 Task: Find connections with filter location Altdorf with filter topic #HRwith filter profile language French with filter current company ITI And Diploma Jobs with filter school Bundelkhand University with filter industry Public Policy Offices with filter service category Training with filter keywords title Guidance Counselor
Action: Mouse moved to (514, 72)
Screenshot: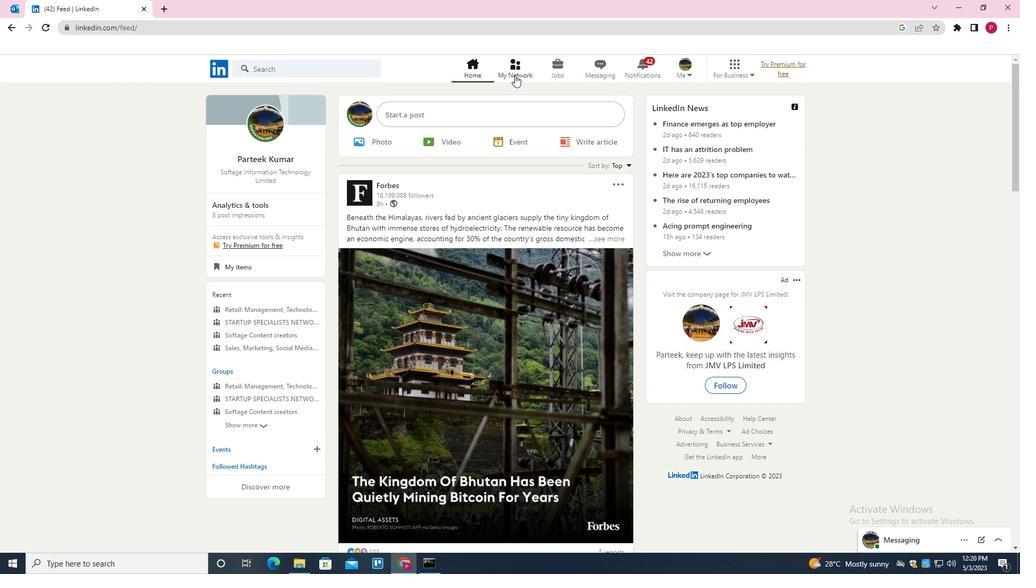 
Action: Mouse pressed left at (514, 72)
Screenshot: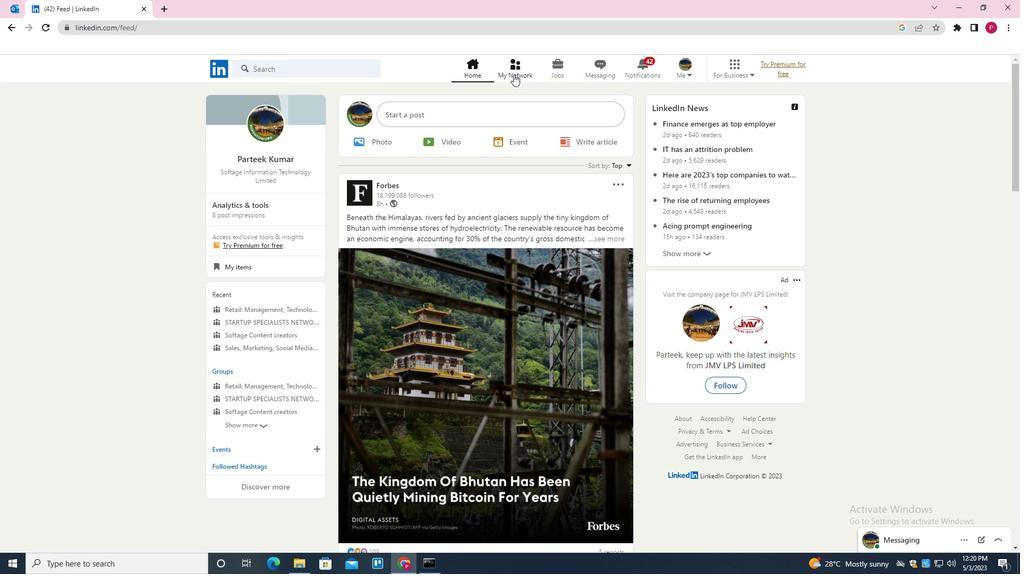 
Action: Mouse moved to (332, 128)
Screenshot: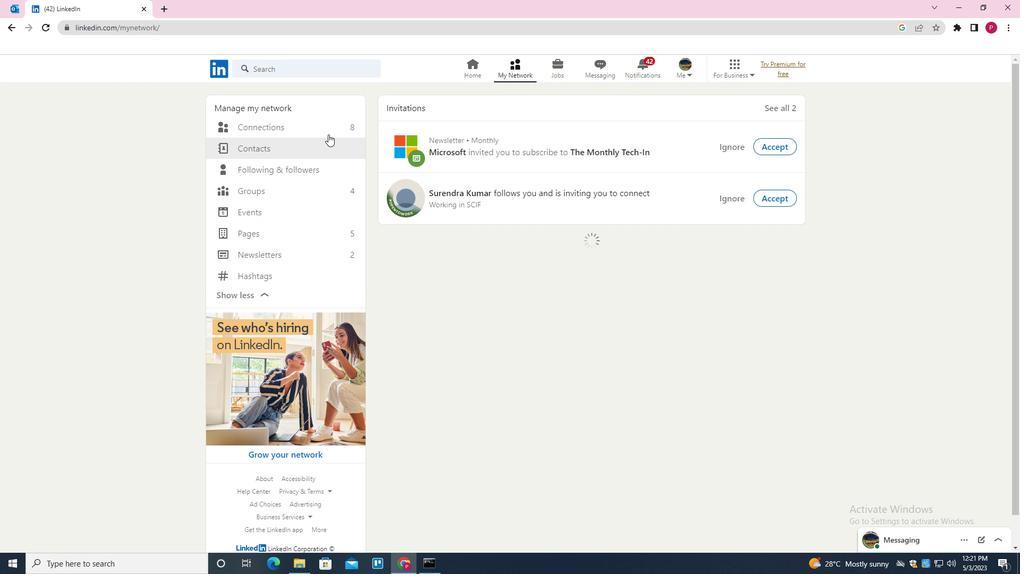 
Action: Mouse pressed left at (332, 128)
Screenshot: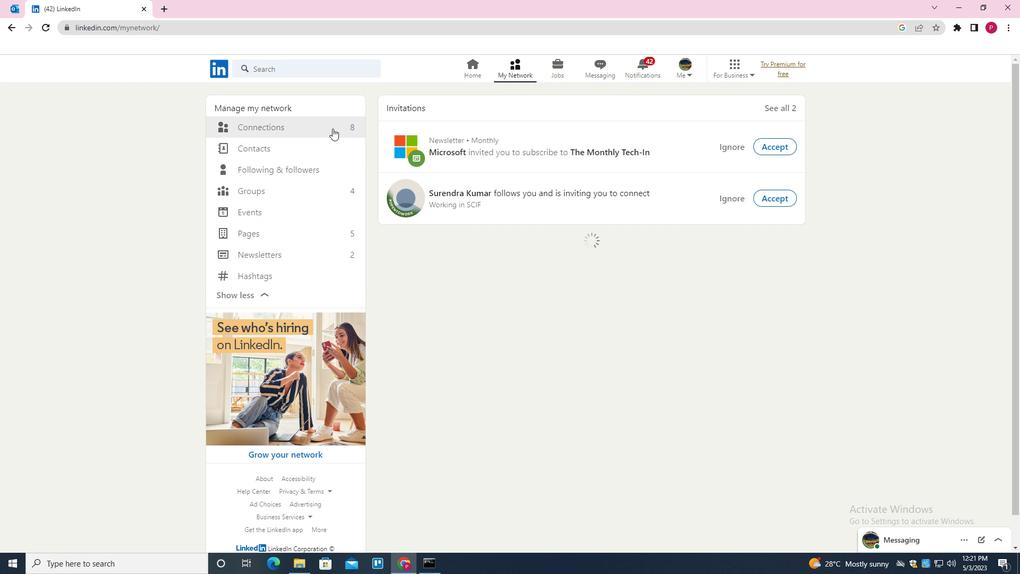 
Action: Mouse moved to (585, 127)
Screenshot: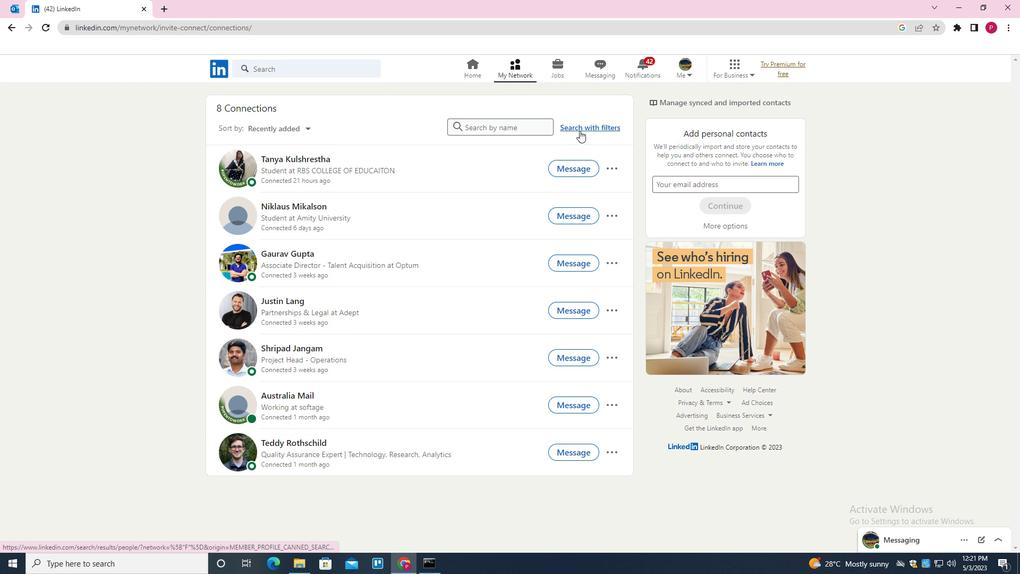 
Action: Mouse pressed left at (585, 127)
Screenshot: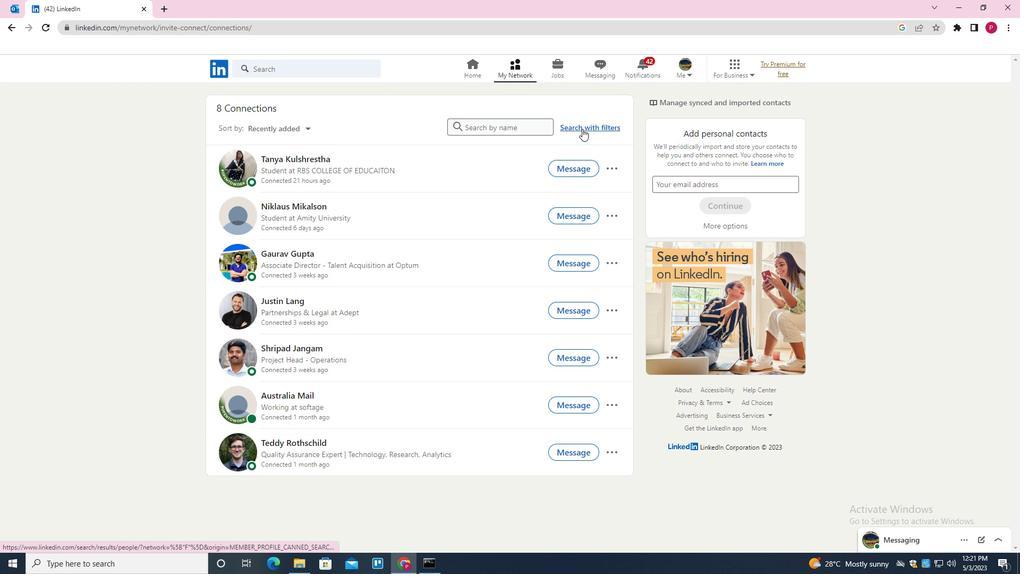 
Action: Mouse moved to (546, 97)
Screenshot: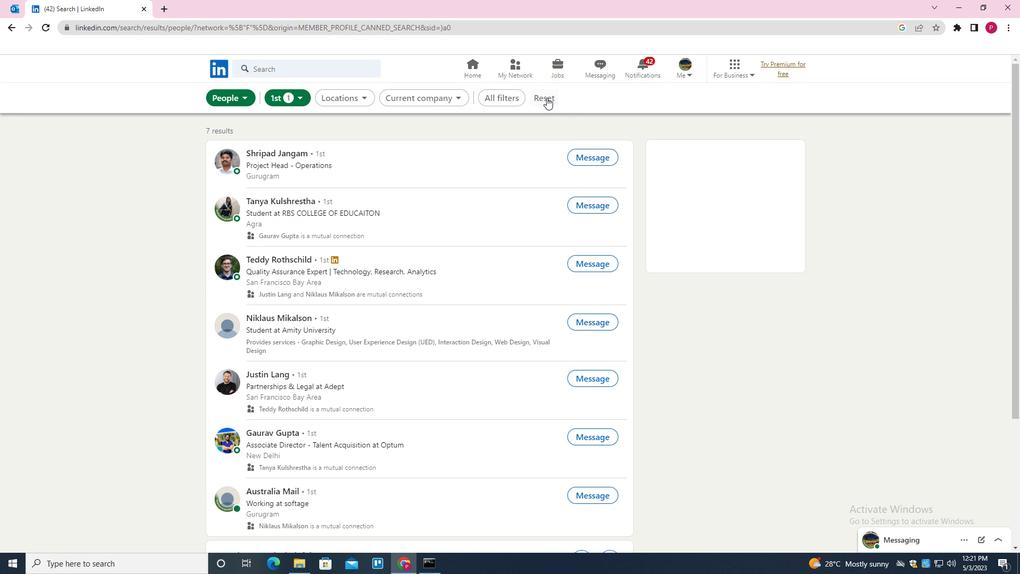 
Action: Mouse pressed left at (546, 97)
Screenshot: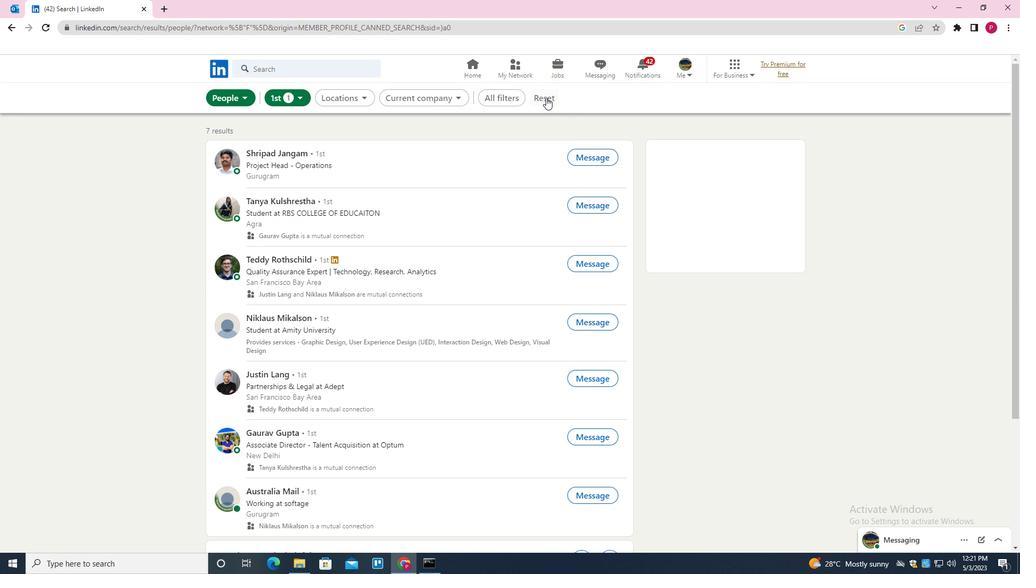 
Action: Mouse moved to (546, 98)
Screenshot: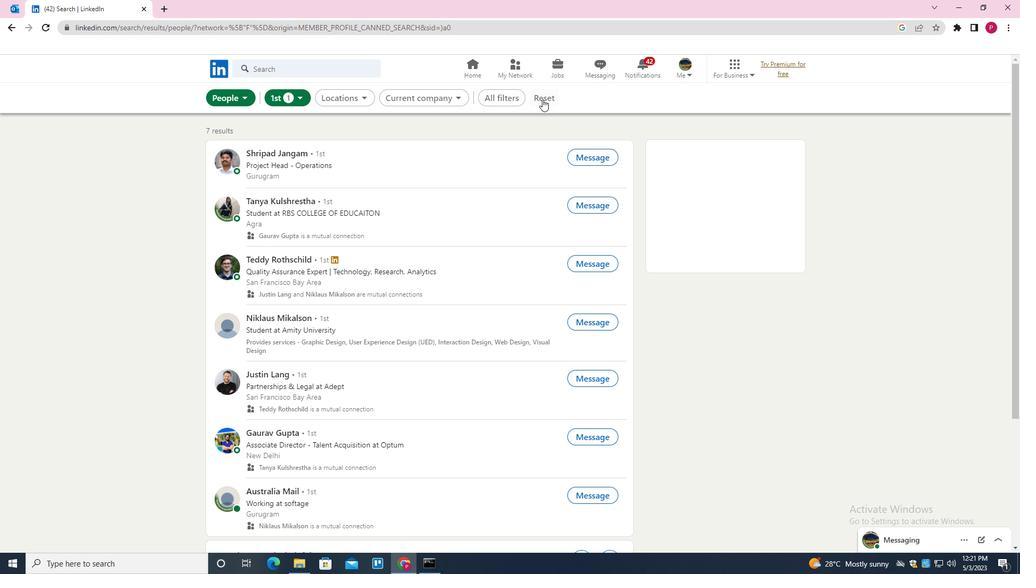 
Action: Mouse pressed left at (546, 98)
Screenshot: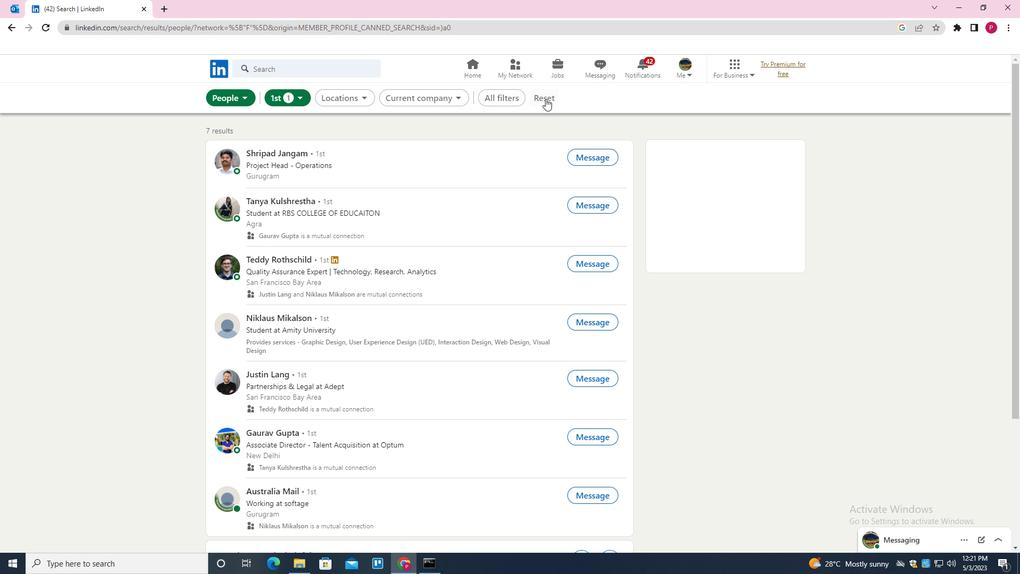 
Action: Mouse moved to (530, 97)
Screenshot: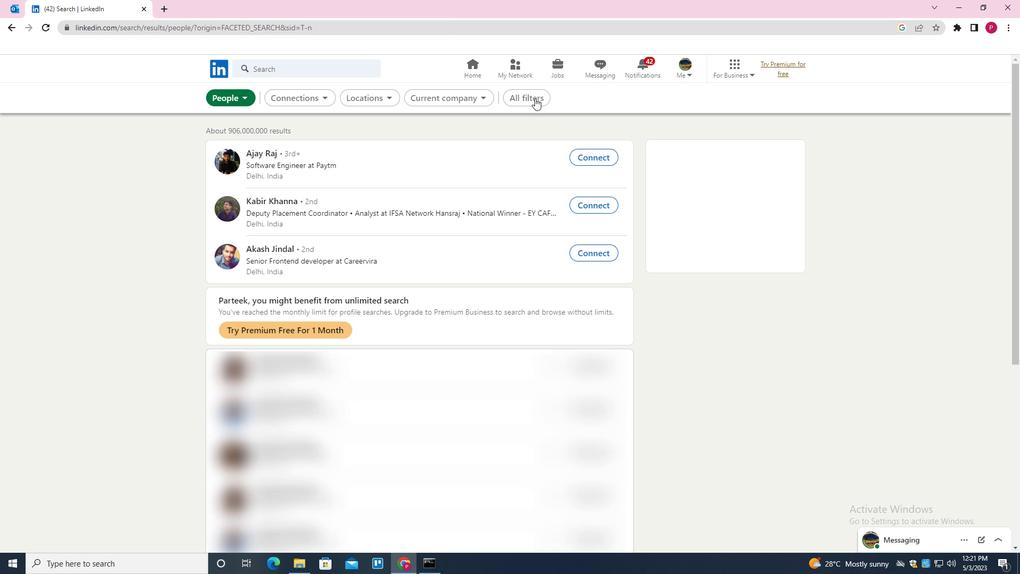 
Action: Mouse pressed left at (530, 97)
Screenshot: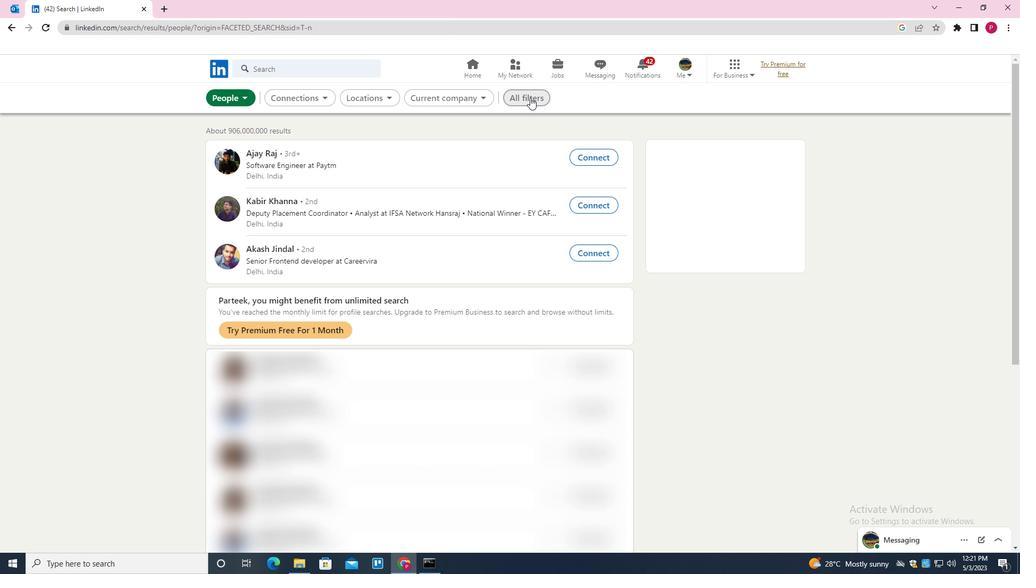 
Action: Mouse moved to (850, 252)
Screenshot: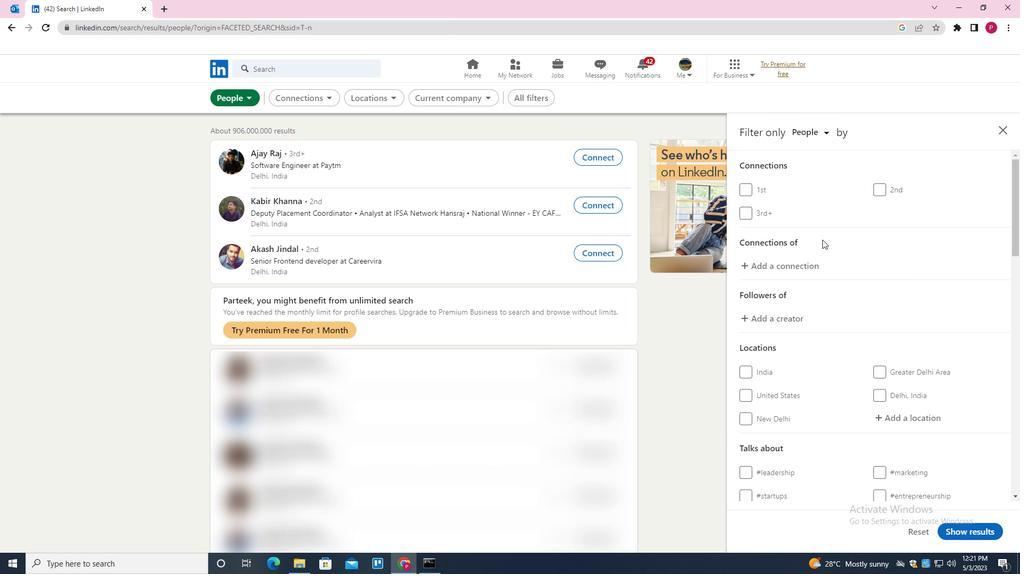 
Action: Mouse scrolled (850, 251) with delta (0, 0)
Screenshot: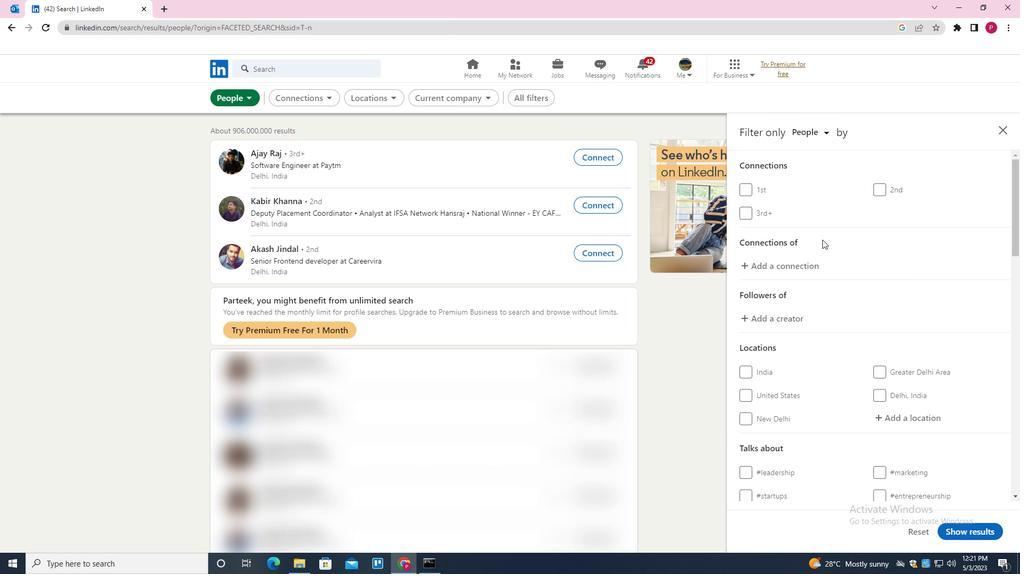 
Action: Mouse moved to (853, 254)
Screenshot: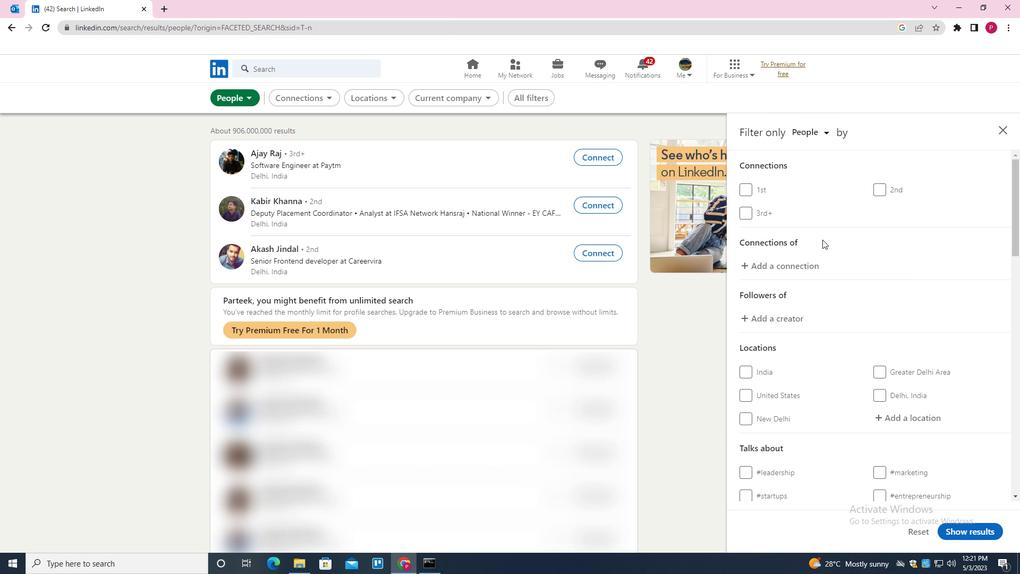 
Action: Mouse scrolled (853, 254) with delta (0, 0)
Screenshot: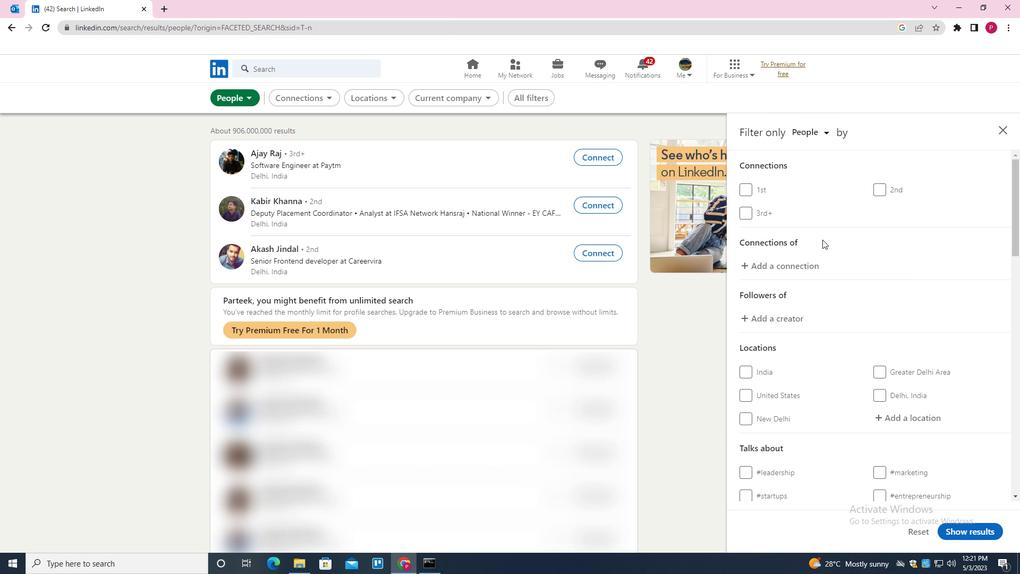 
Action: Mouse moved to (856, 256)
Screenshot: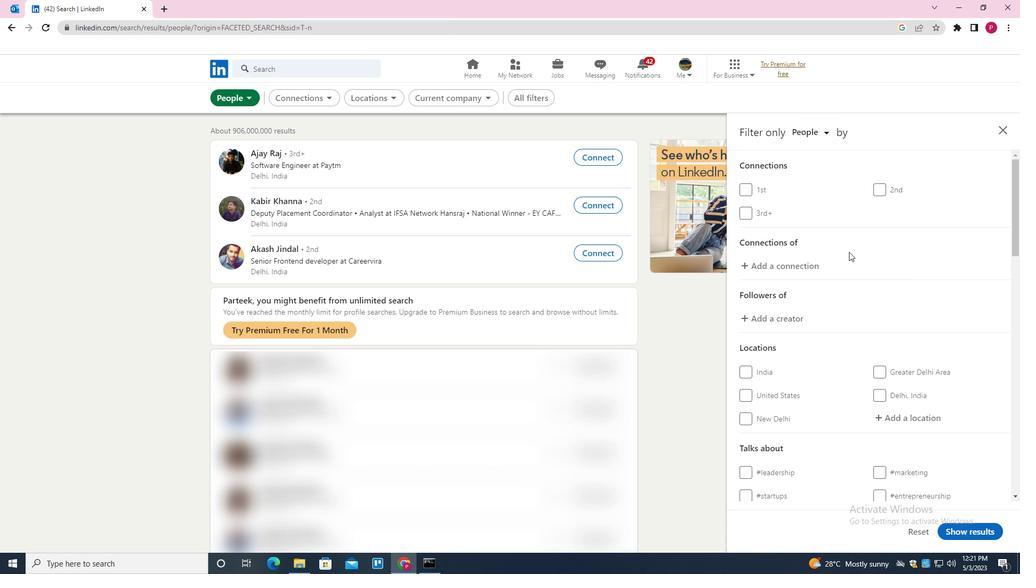 
Action: Mouse scrolled (856, 255) with delta (0, 0)
Screenshot: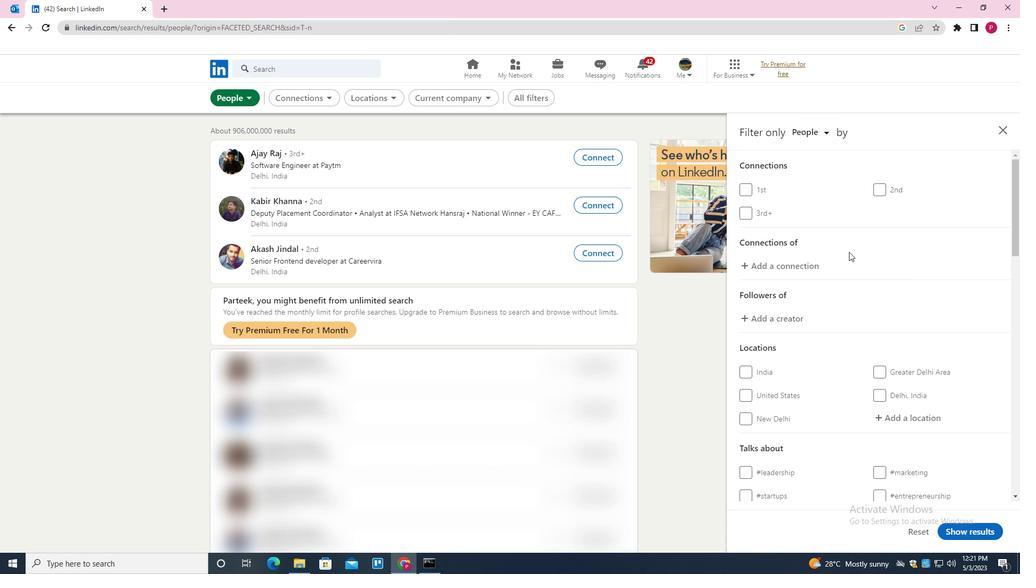 
Action: Mouse moved to (909, 252)
Screenshot: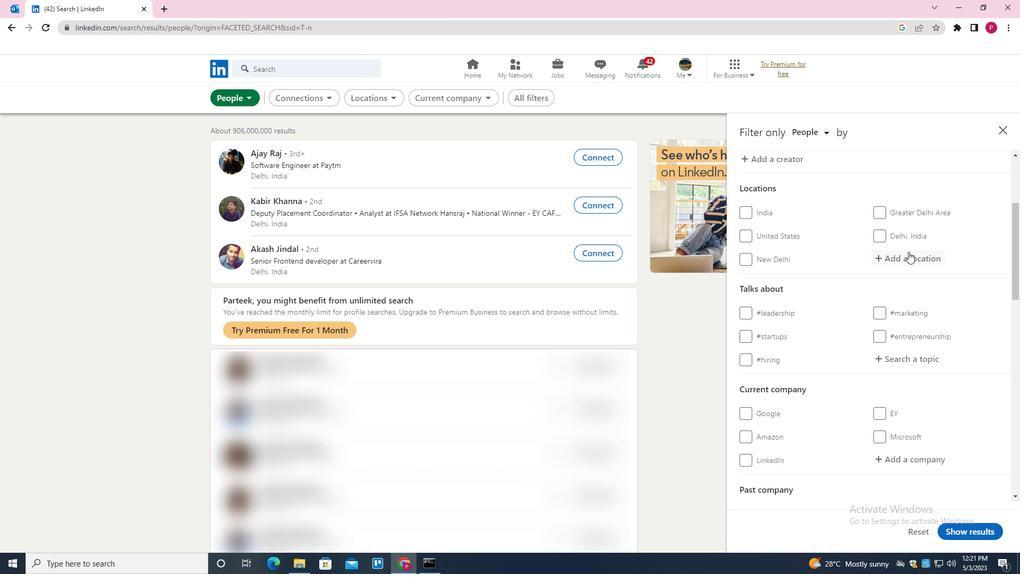 
Action: Mouse pressed left at (909, 252)
Screenshot: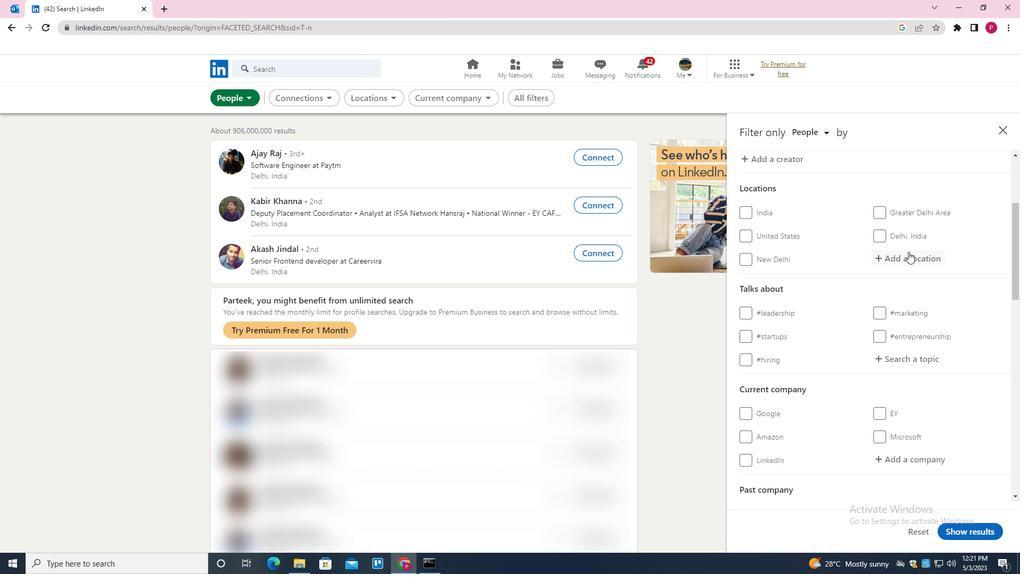 
Action: Key pressed <Key.shift>ALTDORF<Key.down><Key.enter>
Screenshot: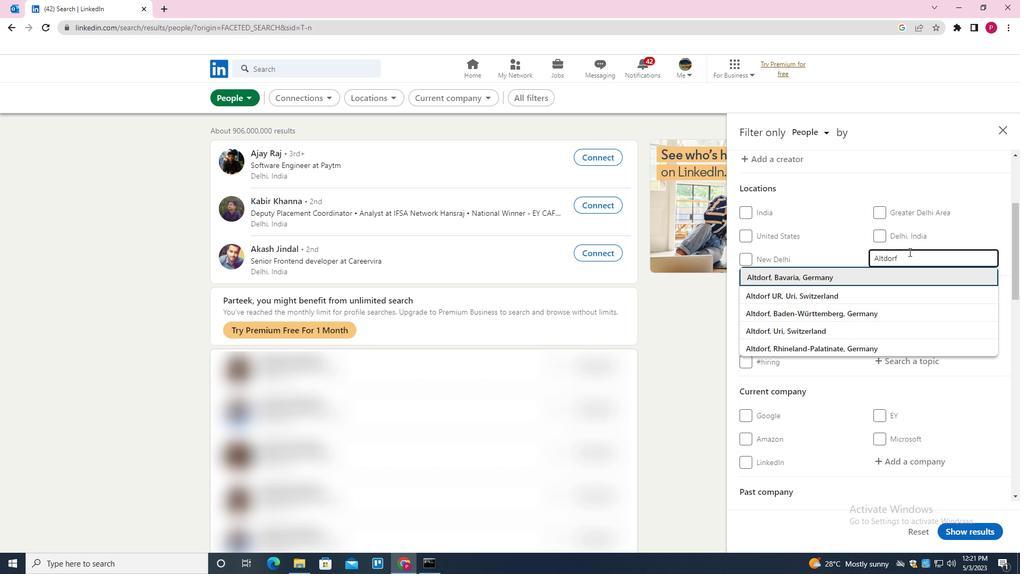 
Action: Mouse moved to (869, 272)
Screenshot: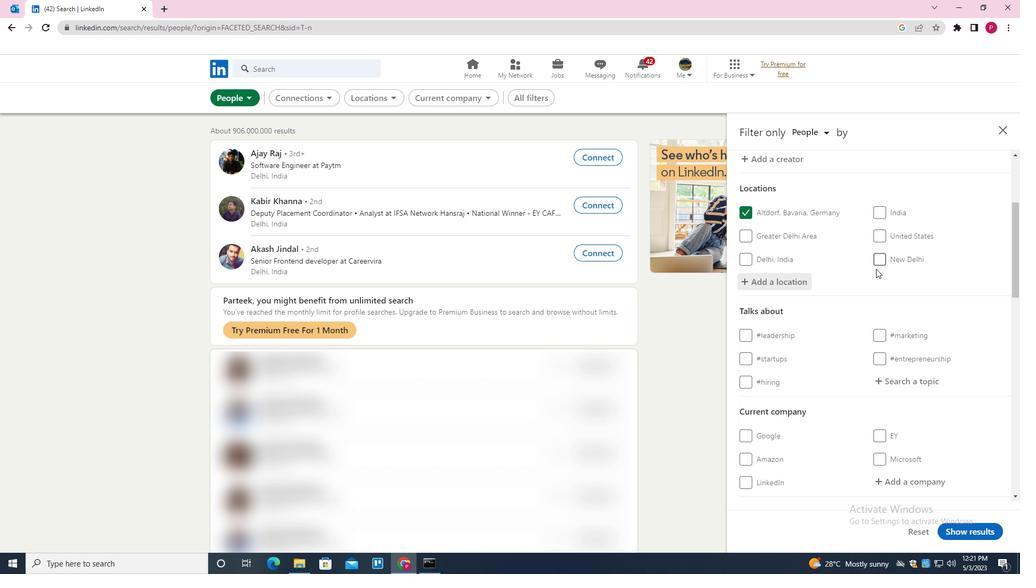 
Action: Mouse scrolled (869, 271) with delta (0, 0)
Screenshot: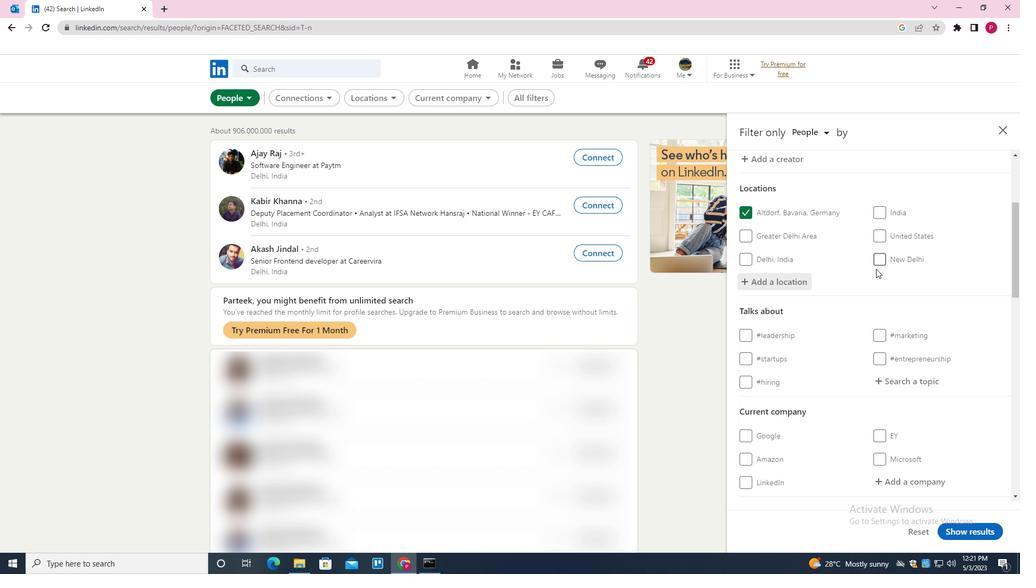 
Action: Mouse moved to (868, 272)
Screenshot: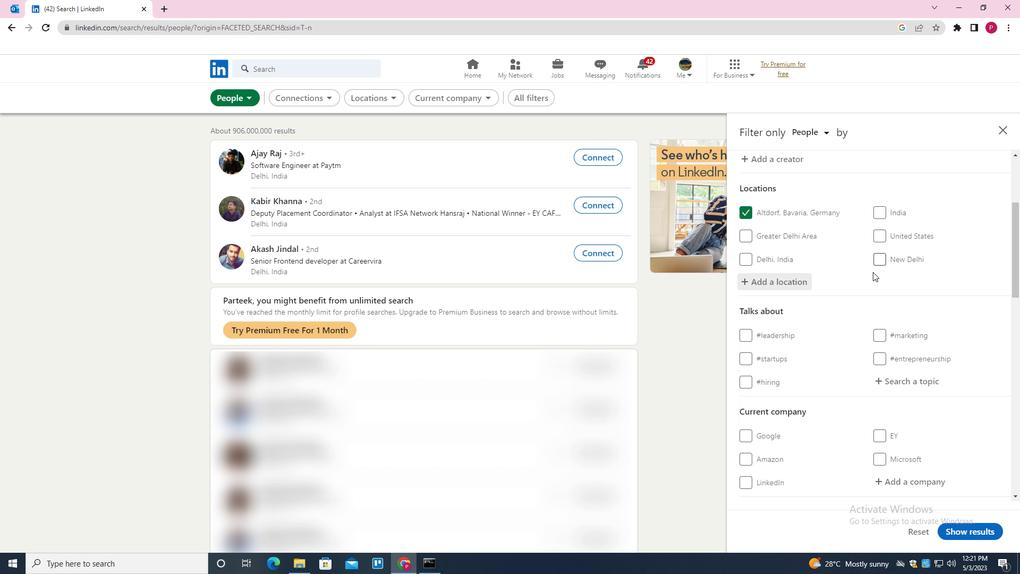 
Action: Mouse scrolled (868, 271) with delta (0, 0)
Screenshot: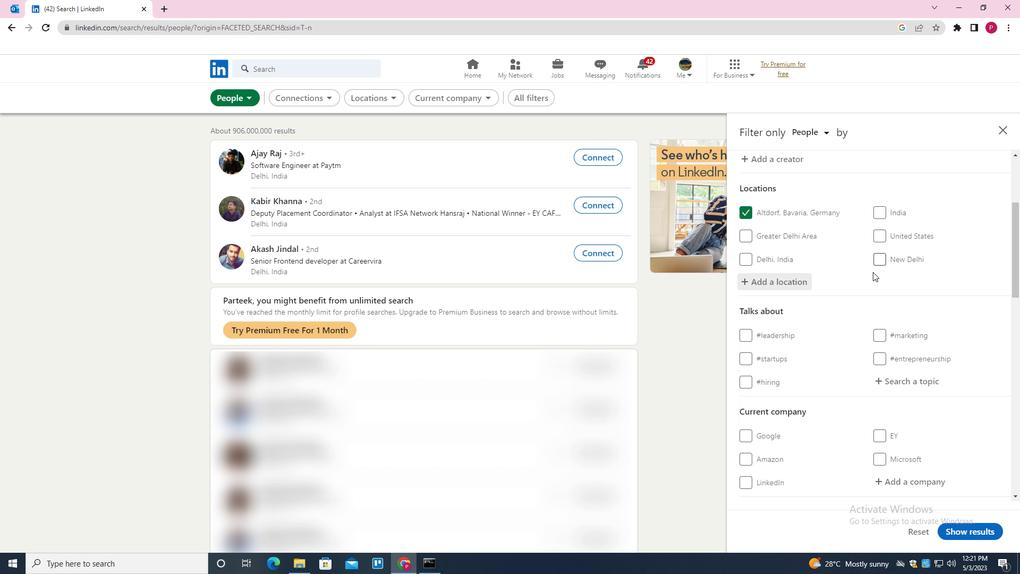 
Action: Mouse moved to (868, 272)
Screenshot: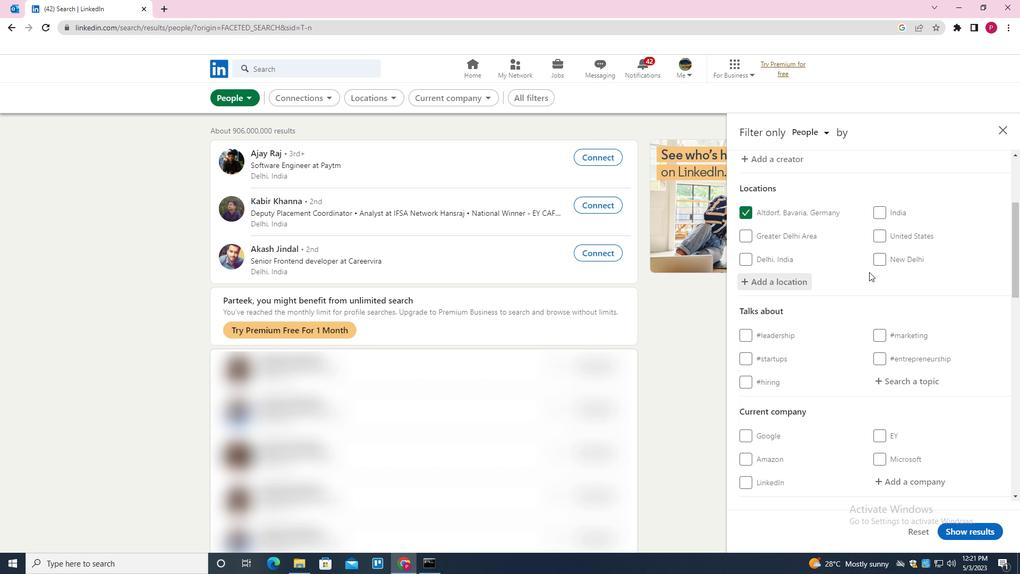
Action: Mouse scrolled (868, 272) with delta (0, 0)
Screenshot: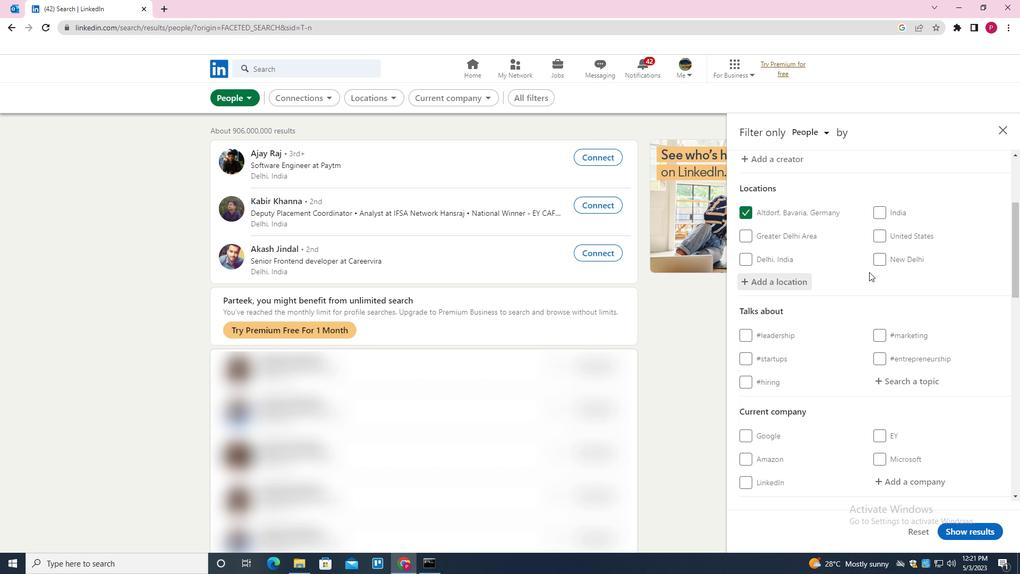 
Action: Mouse moved to (905, 221)
Screenshot: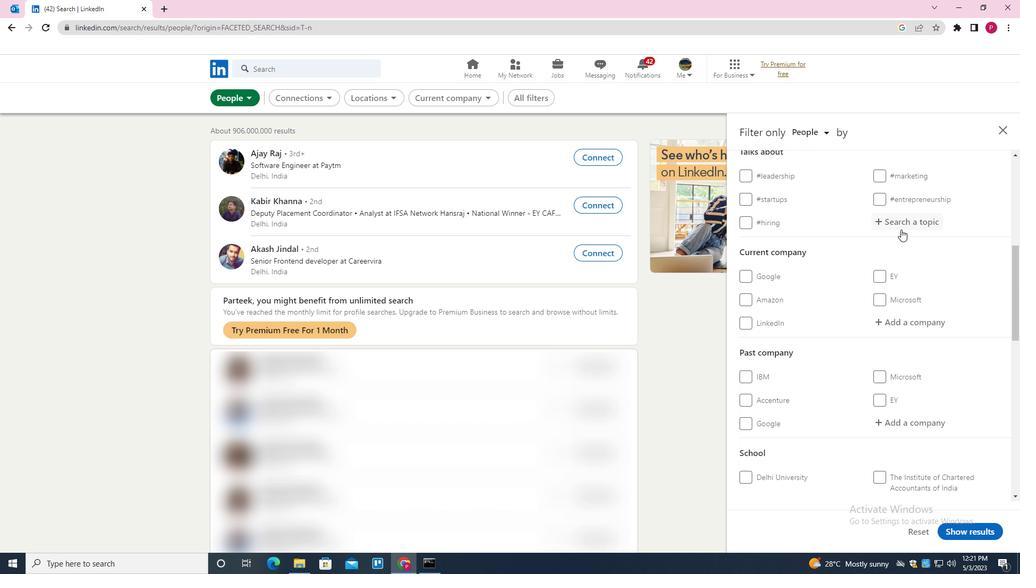 
Action: Mouse pressed left at (905, 221)
Screenshot: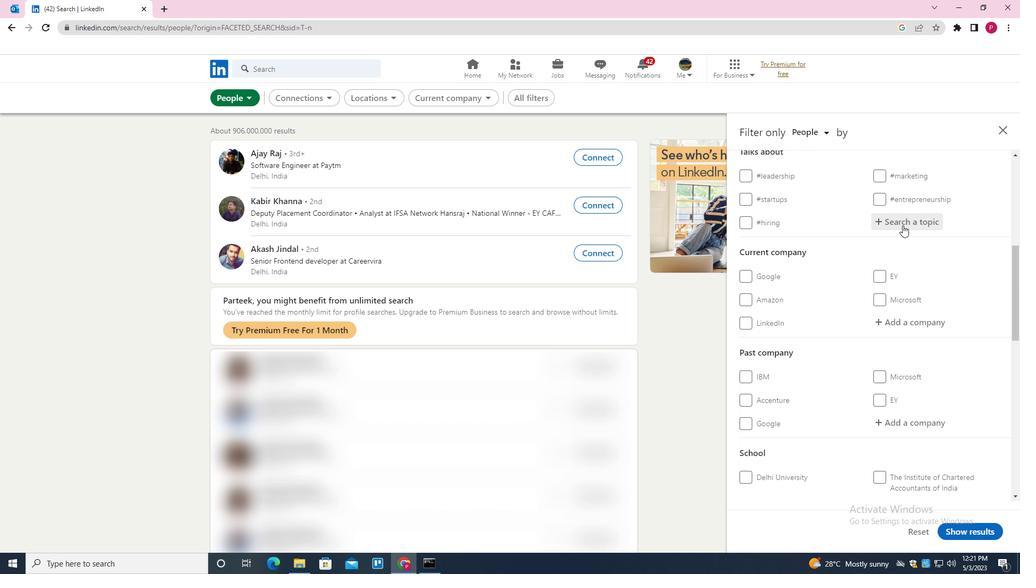 
Action: Key pressed HR<Key.down><Key.enter>
Screenshot: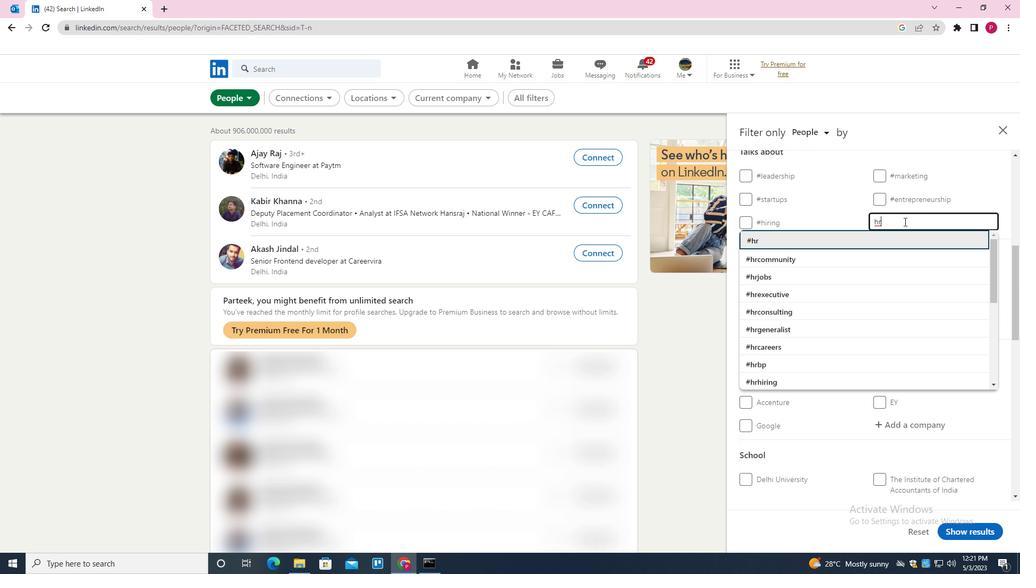 
Action: Mouse moved to (856, 243)
Screenshot: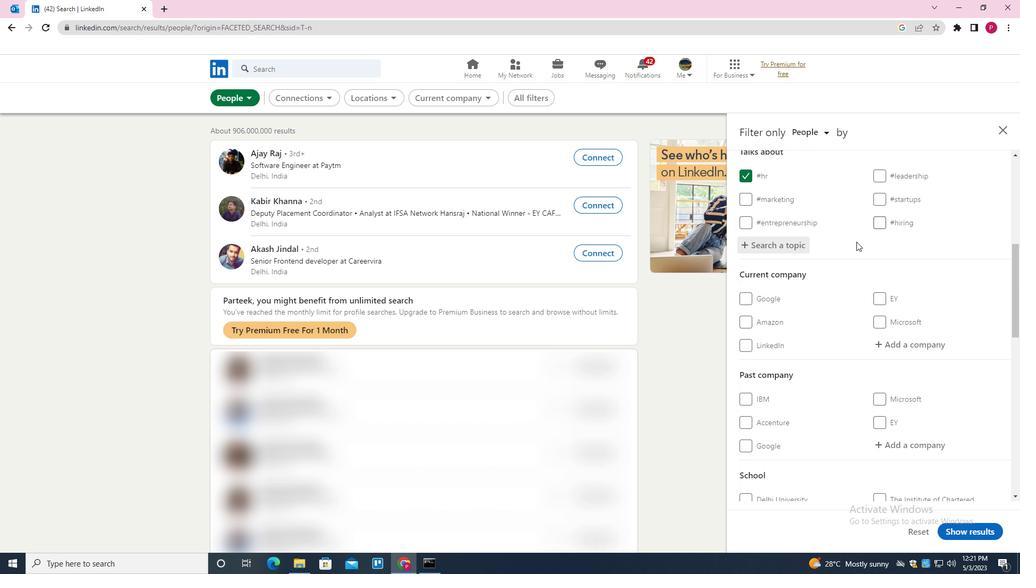 
Action: Mouse scrolled (856, 243) with delta (0, 0)
Screenshot: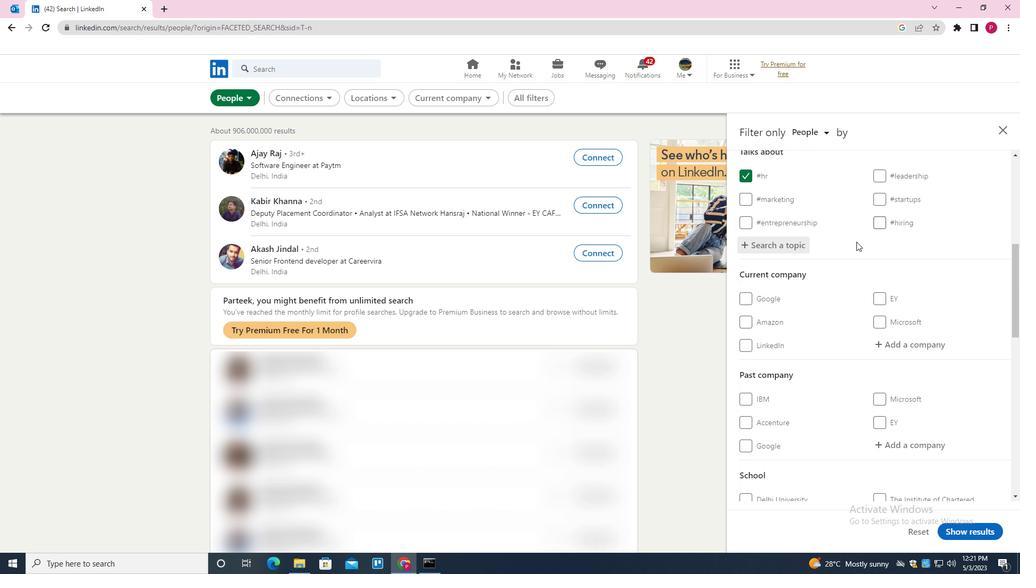
Action: Mouse moved to (856, 245)
Screenshot: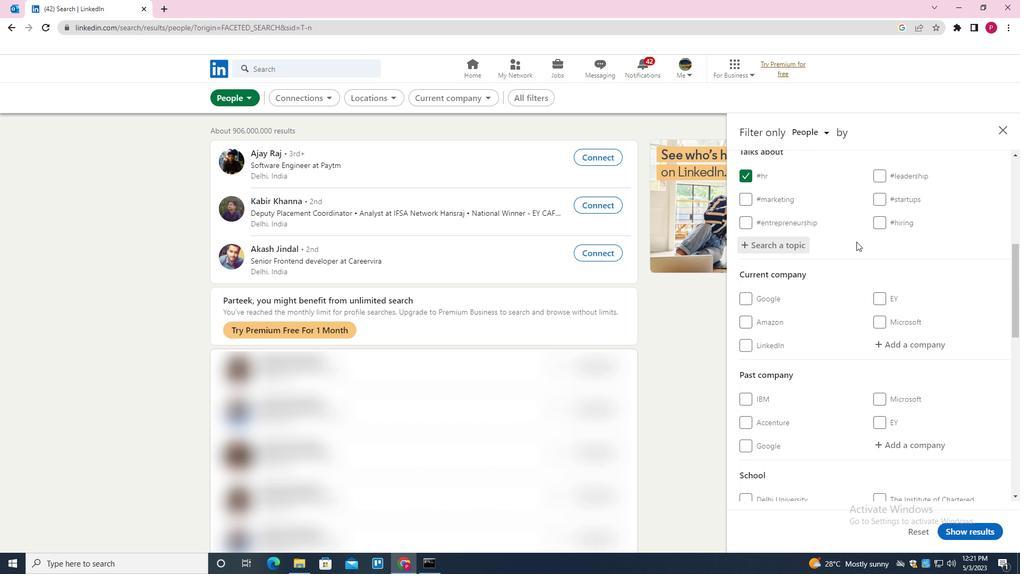 
Action: Mouse scrolled (856, 244) with delta (0, 0)
Screenshot: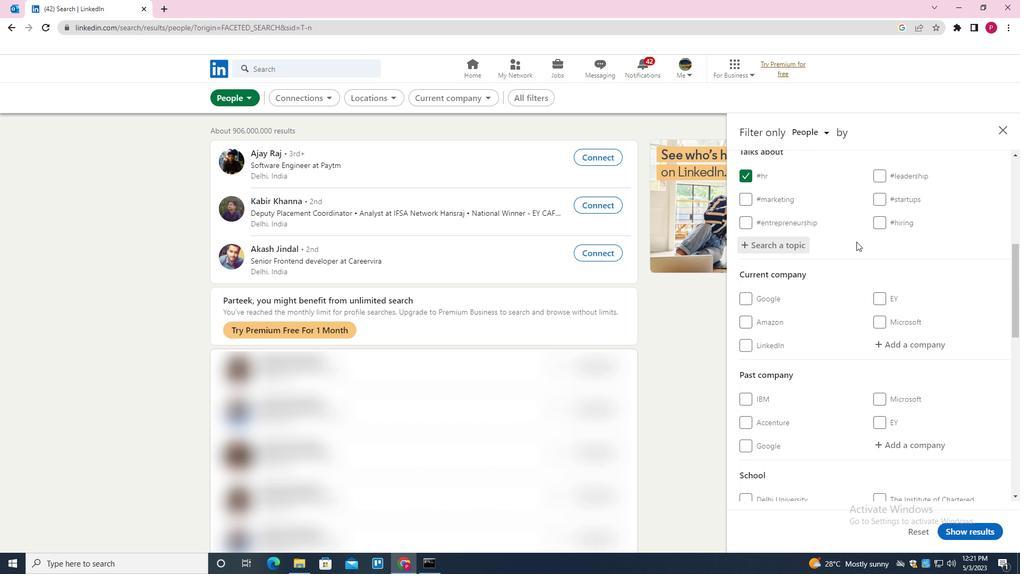 
Action: Mouse moved to (856, 246)
Screenshot: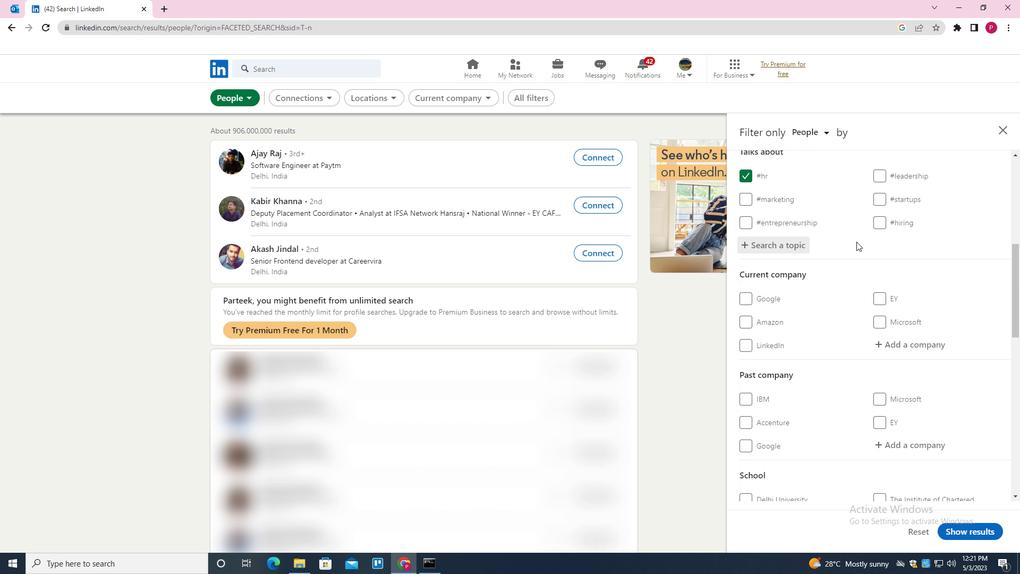 
Action: Mouse scrolled (856, 245) with delta (0, 0)
Screenshot: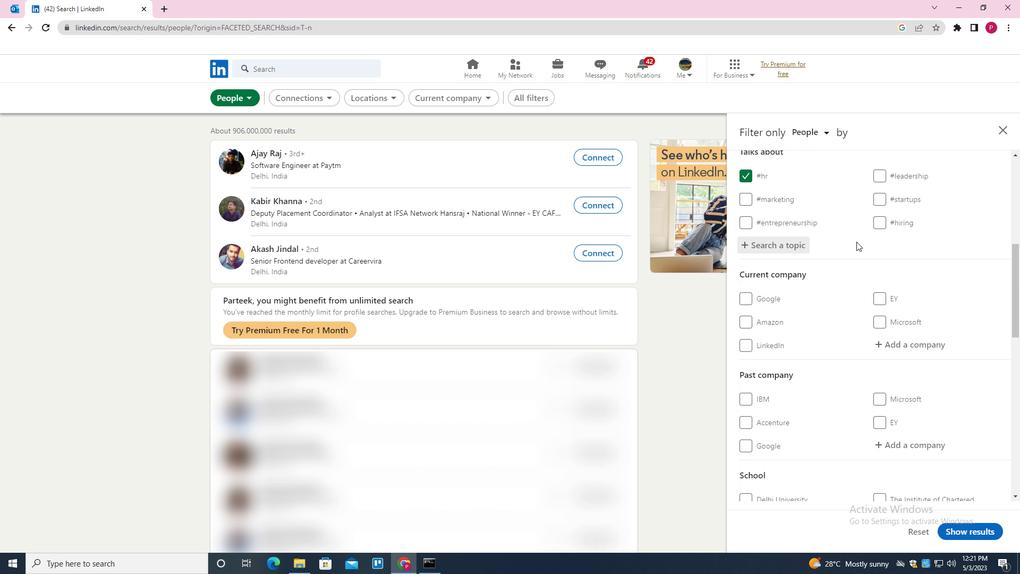 
Action: Mouse moved to (856, 247)
Screenshot: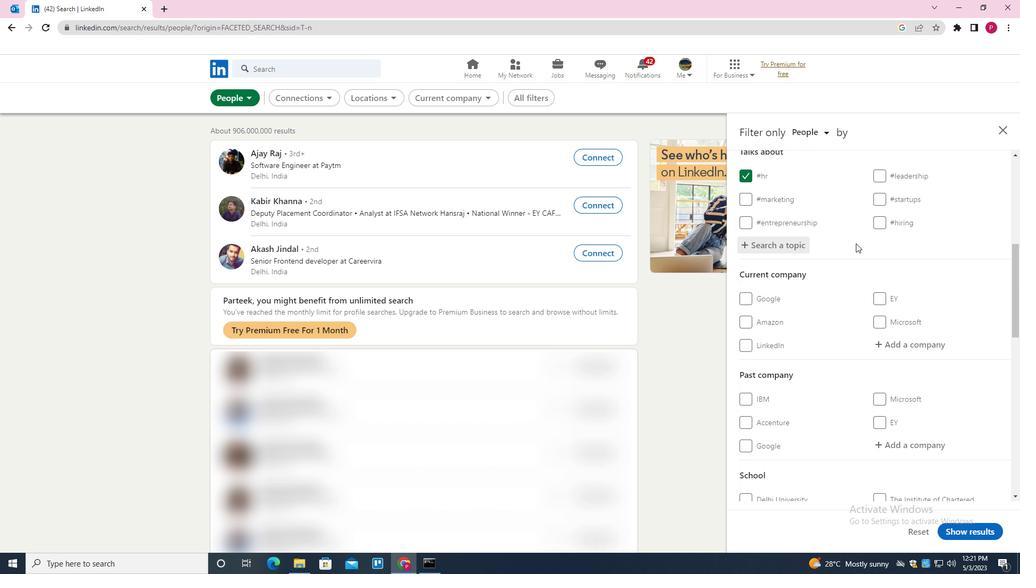 
Action: Mouse scrolled (856, 247) with delta (0, 0)
Screenshot: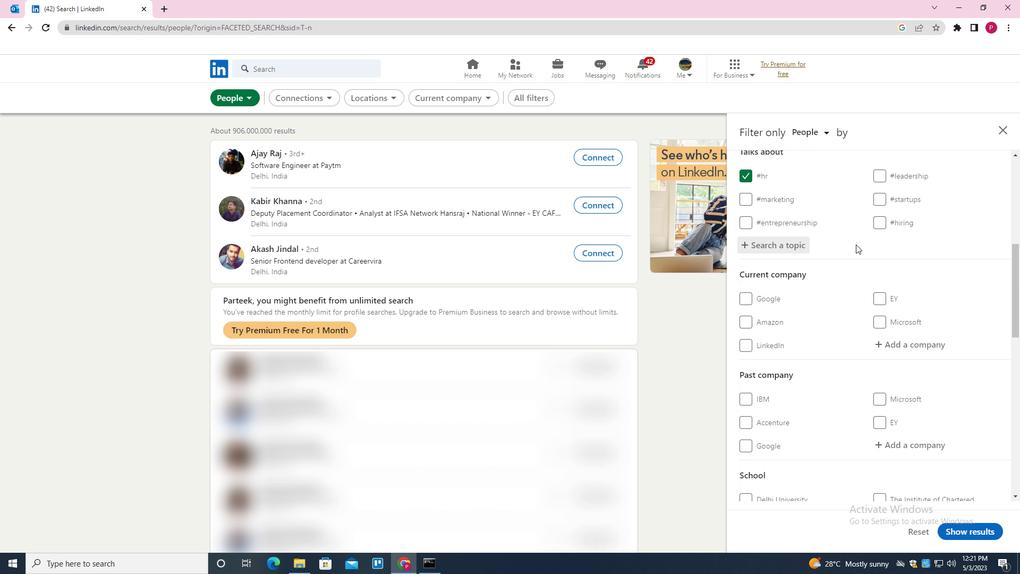 
Action: Mouse moved to (849, 274)
Screenshot: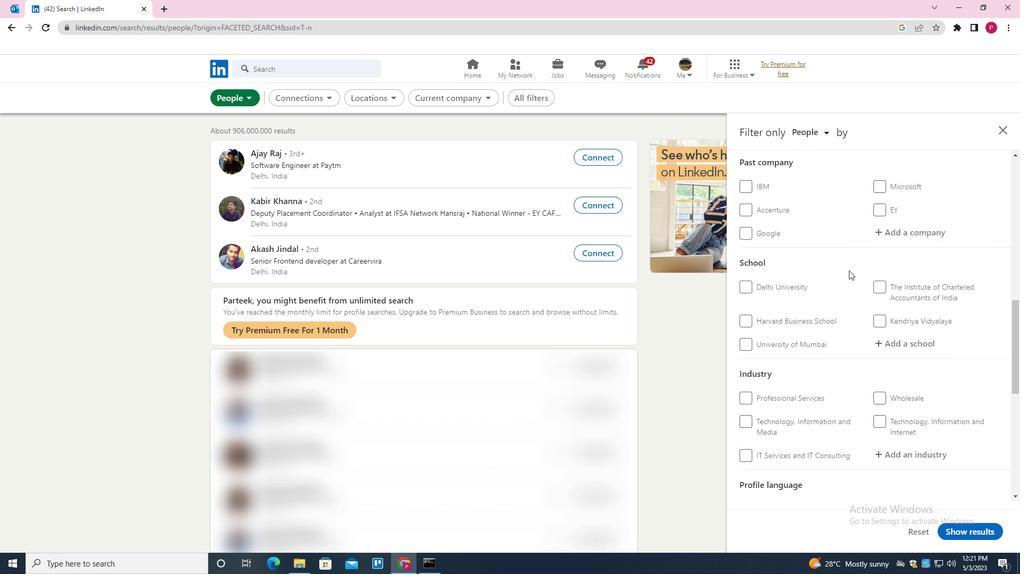 
Action: Mouse scrolled (849, 273) with delta (0, 0)
Screenshot: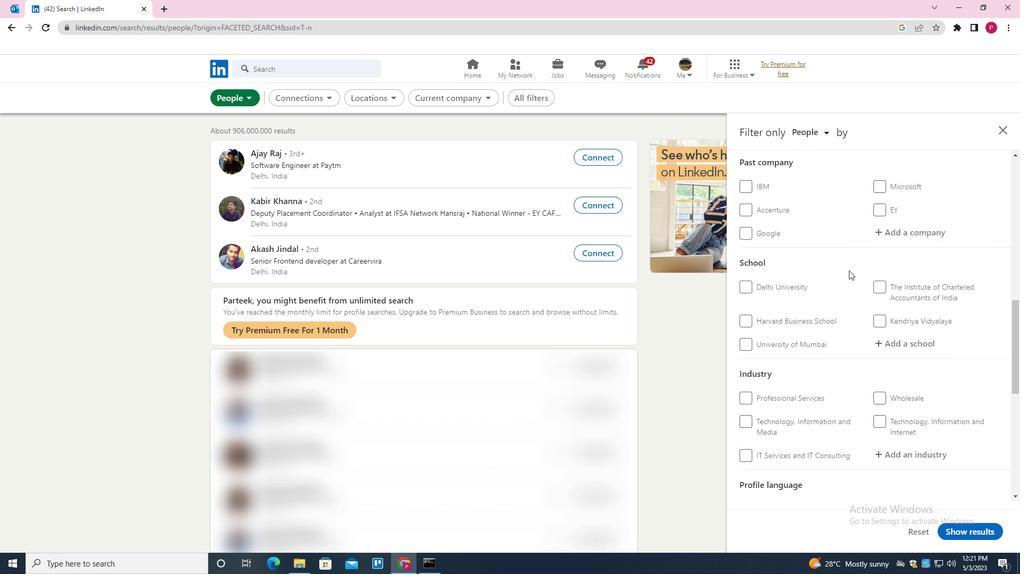 
Action: Mouse moved to (848, 274)
Screenshot: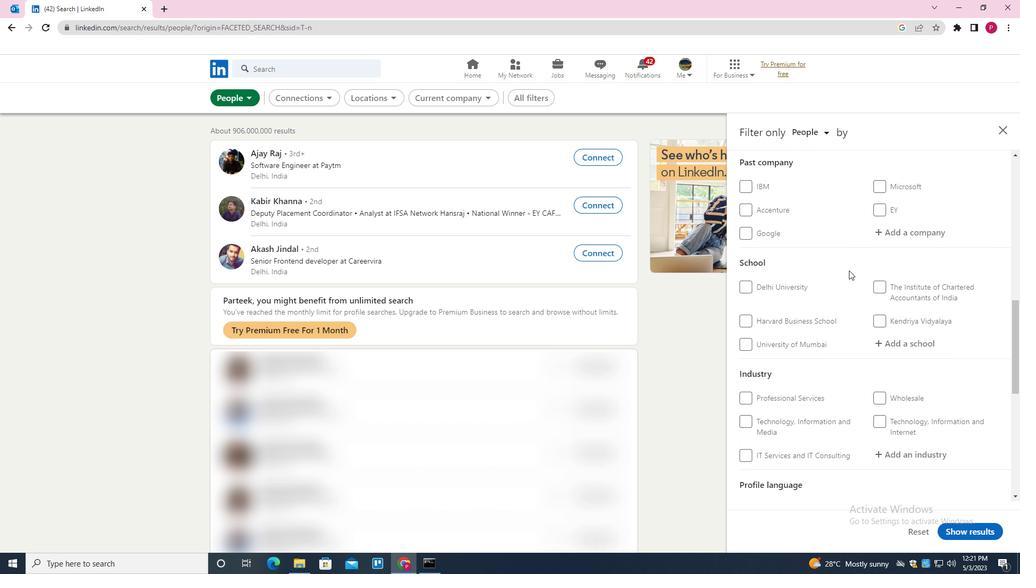 
Action: Mouse scrolled (848, 274) with delta (0, 0)
Screenshot: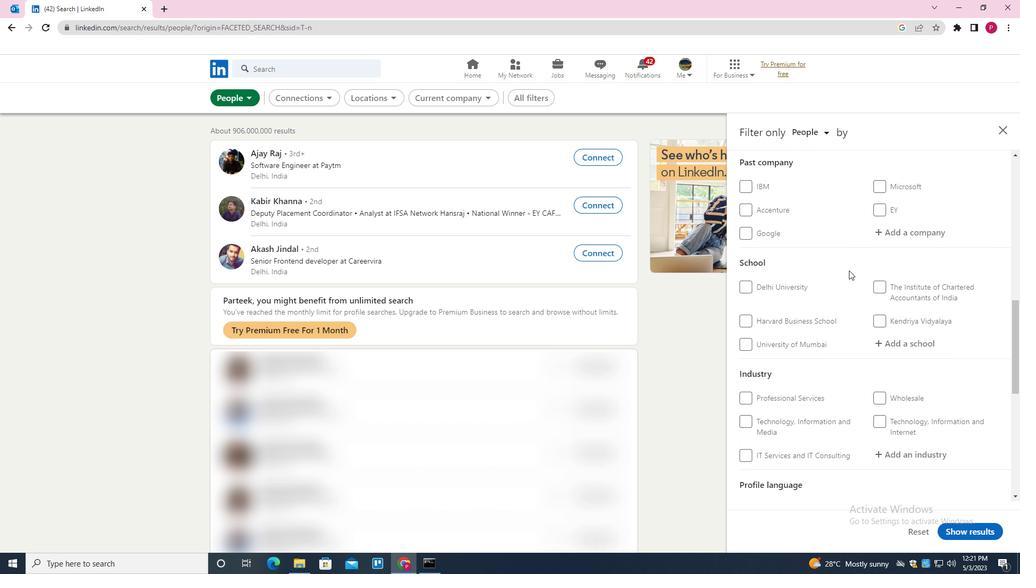 
Action: Mouse scrolled (848, 274) with delta (0, 0)
Screenshot: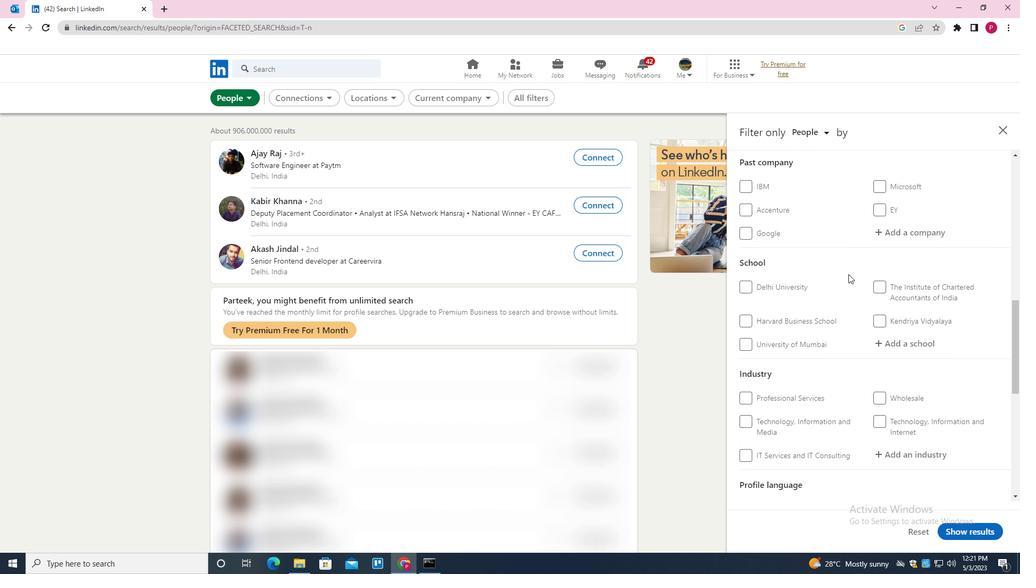 
Action: Mouse scrolled (848, 274) with delta (0, 0)
Screenshot: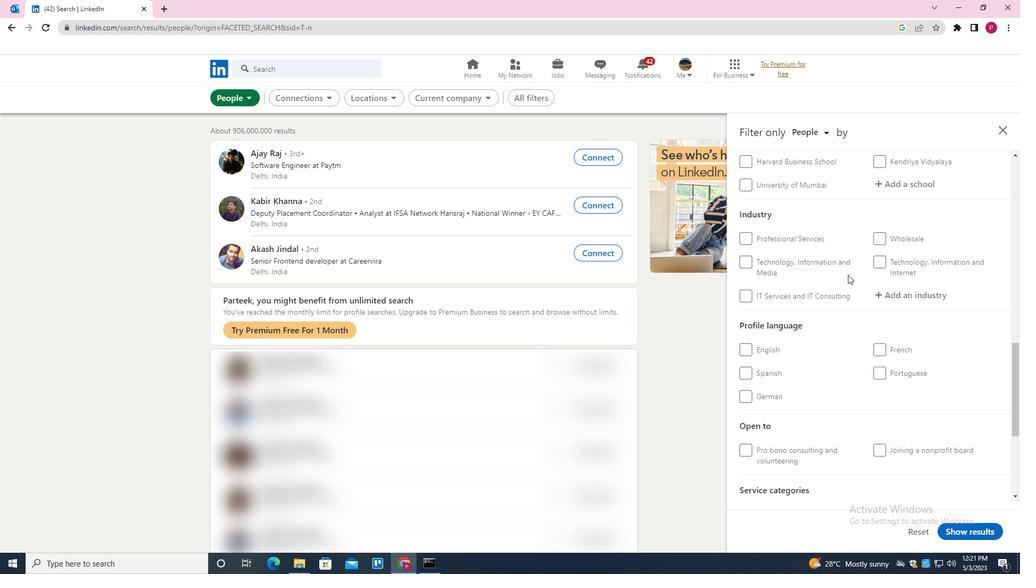 
Action: Mouse scrolled (848, 274) with delta (0, 0)
Screenshot: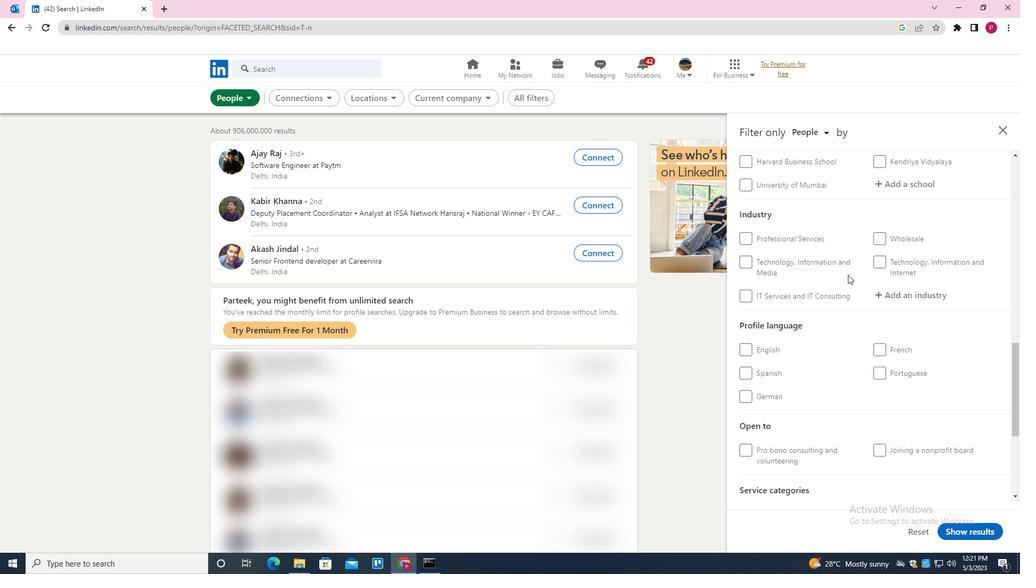 
Action: Mouse scrolled (848, 274) with delta (0, 0)
Screenshot: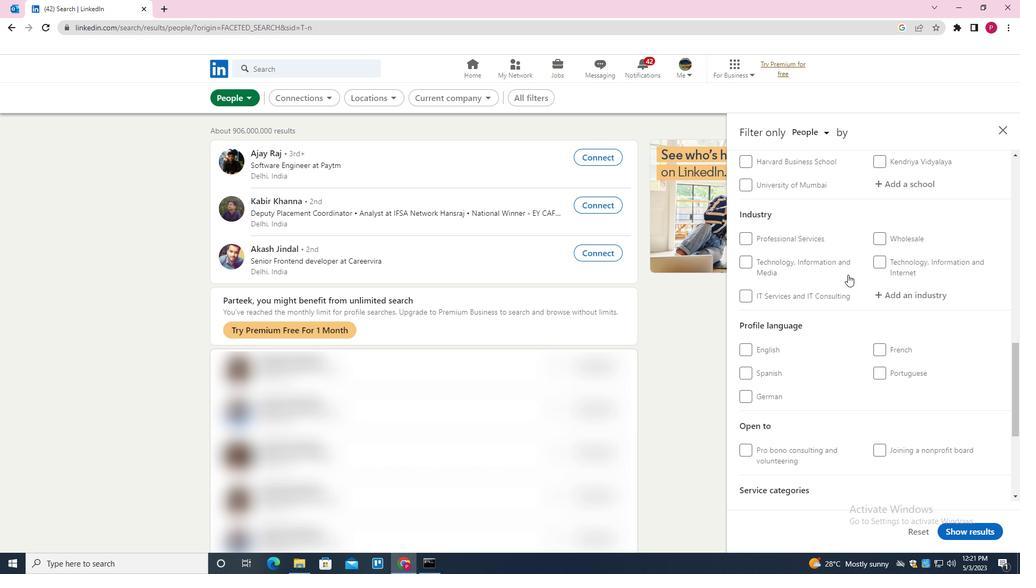 
Action: Mouse moved to (889, 187)
Screenshot: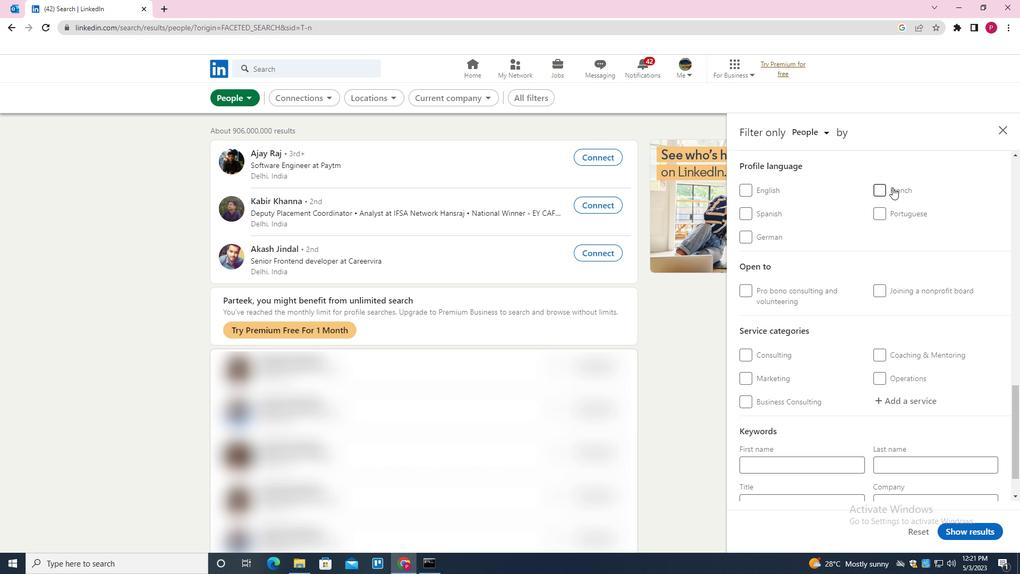 
Action: Mouse pressed left at (889, 187)
Screenshot: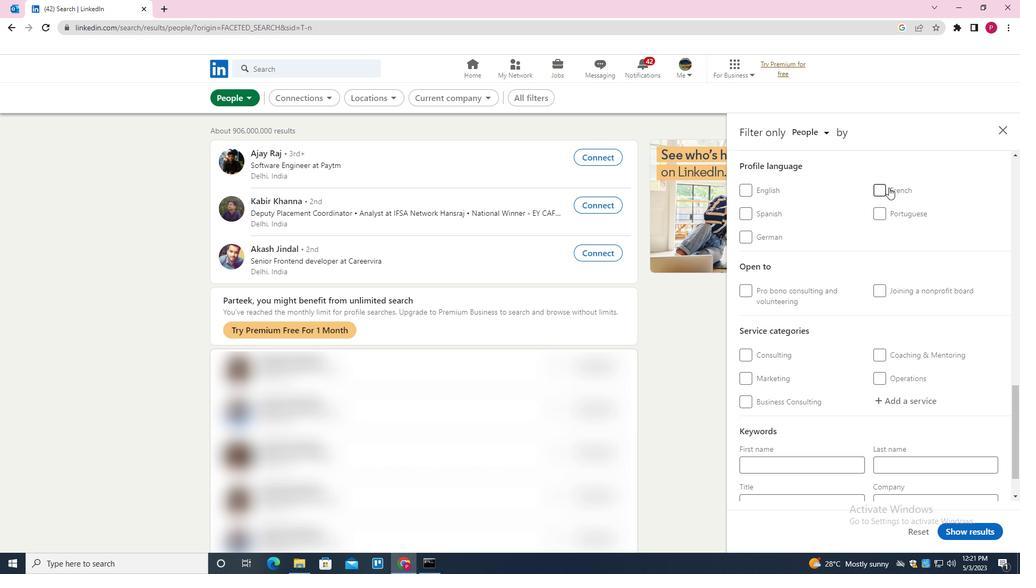 
Action: Mouse moved to (811, 288)
Screenshot: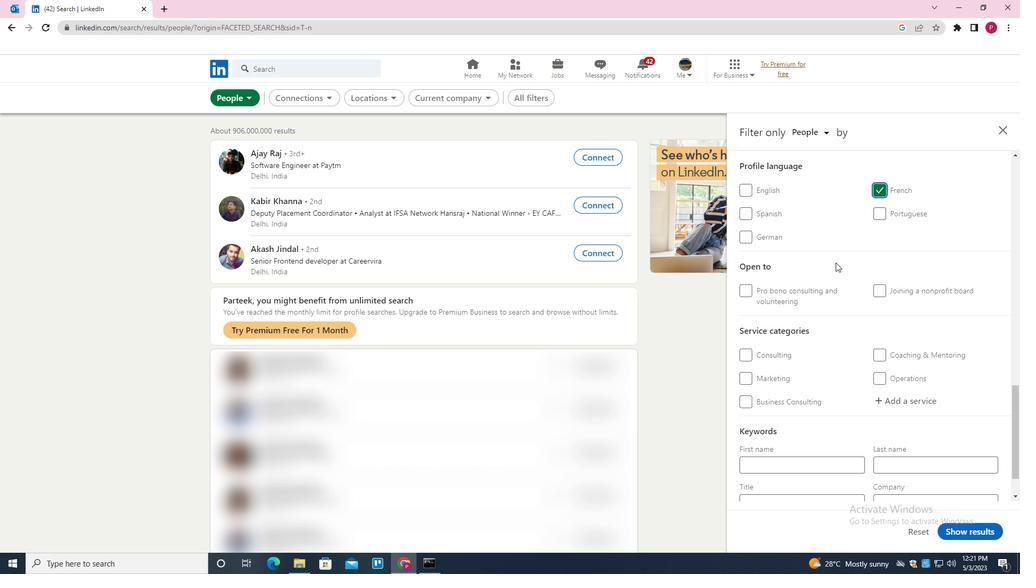 
Action: Mouse scrolled (811, 288) with delta (0, 0)
Screenshot: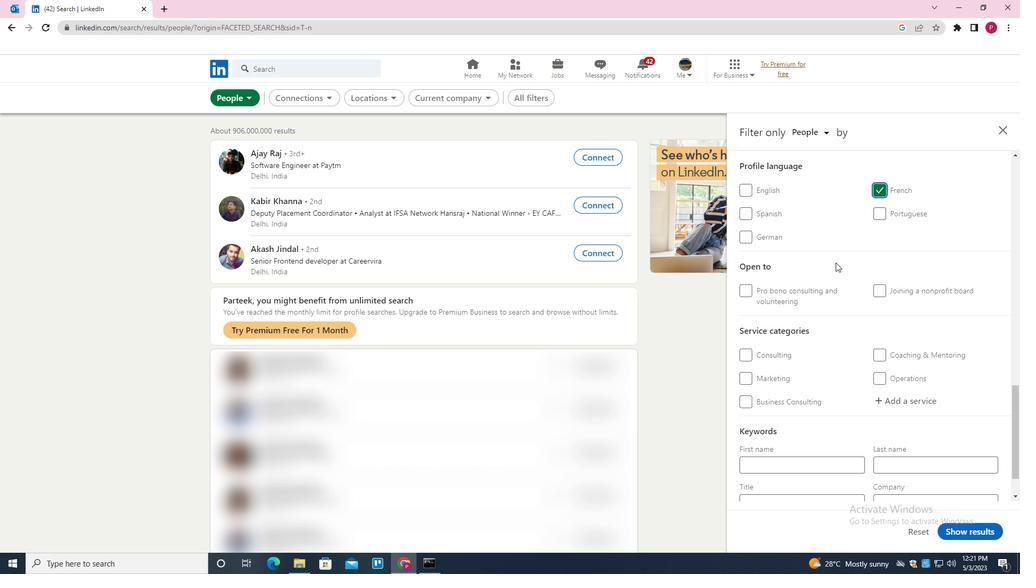 
Action: Mouse scrolled (811, 288) with delta (0, 0)
Screenshot: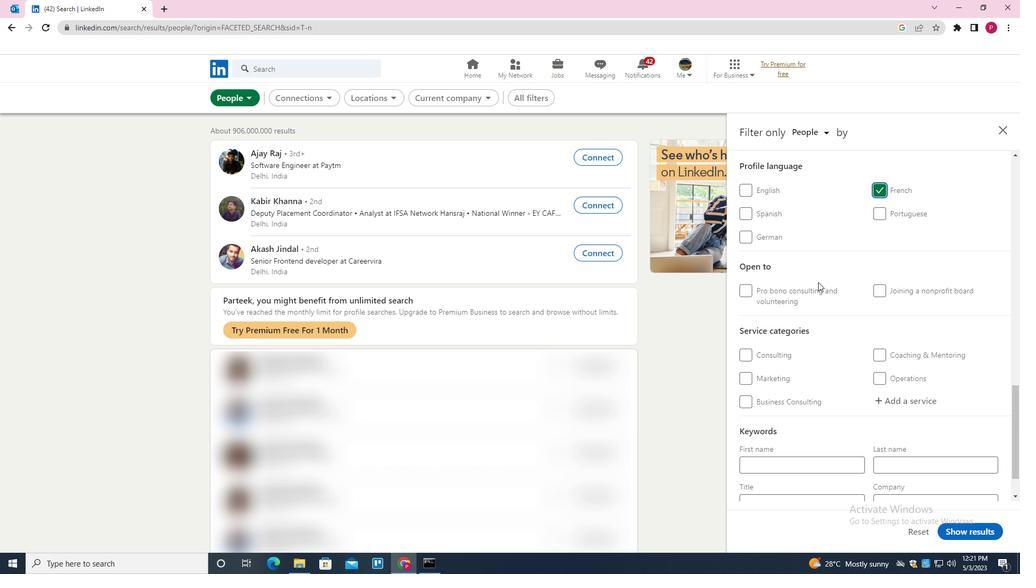 
Action: Mouse scrolled (811, 288) with delta (0, 0)
Screenshot: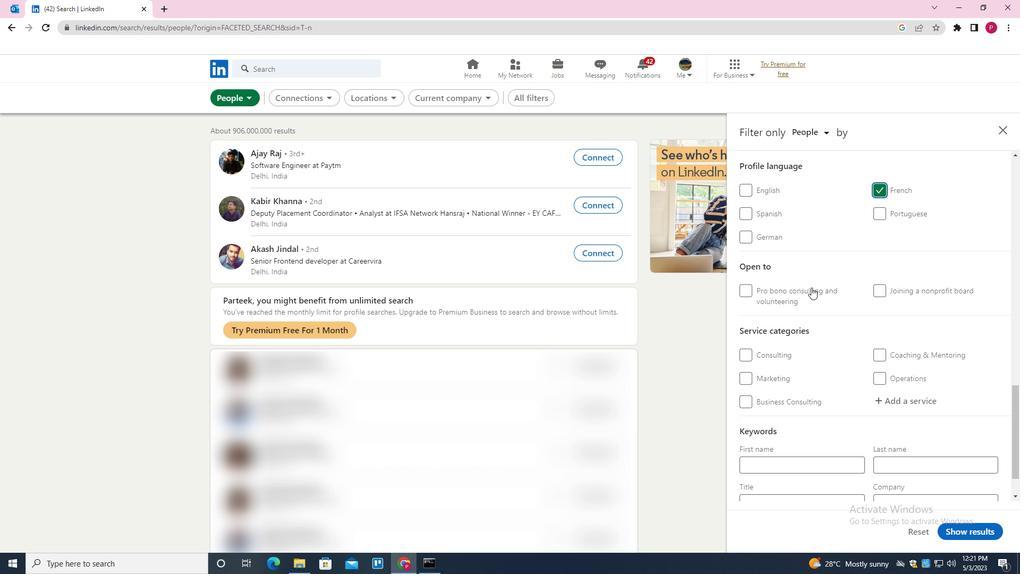 
Action: Mouse scrolled (811, 288) with delta (0, 0)
Screenshot: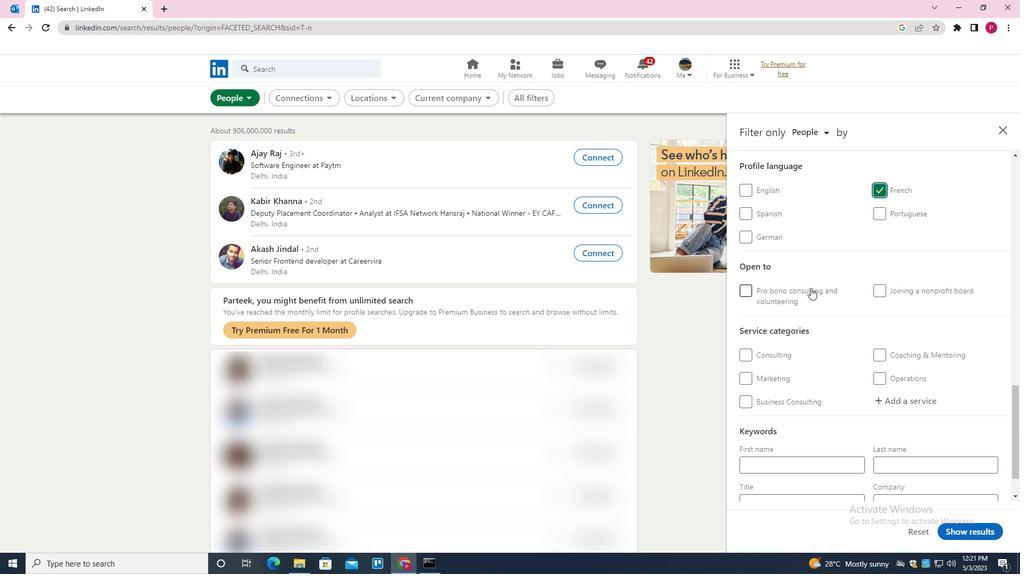 
Action: Mouse scrolled (811, 288) with delta (0, 0)
Screenshot: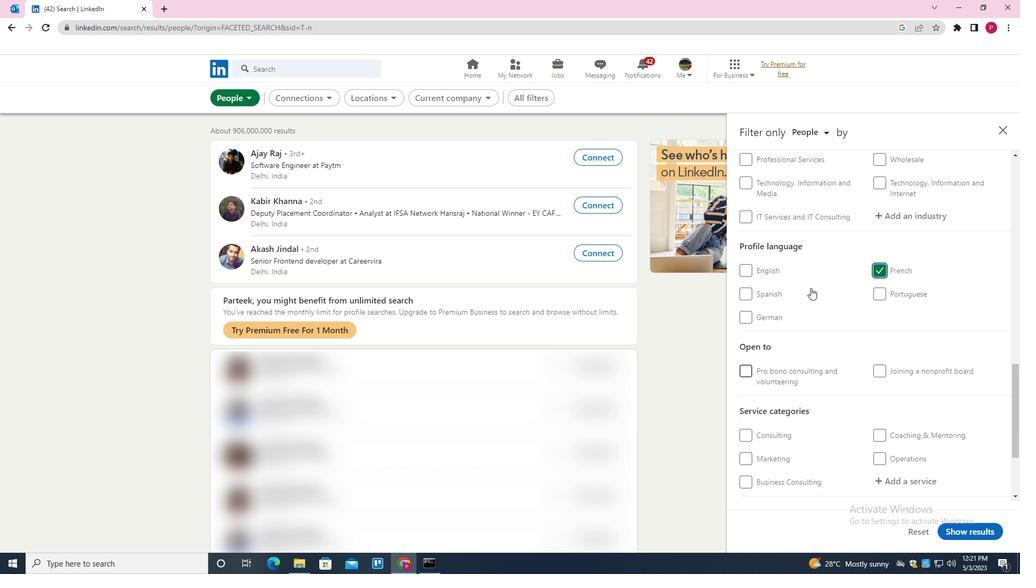 
Action: Mouse scrolled (811, 288) with delta (0, 0)
Screenshot: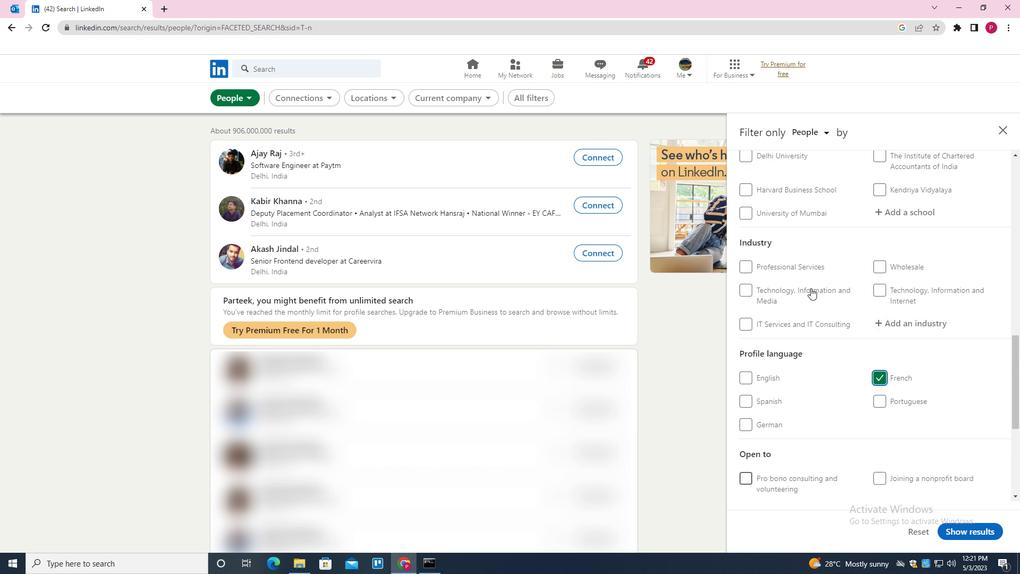 
Action: Mouse scrolled (811, 288) with delta (0, 0)
Screenshot: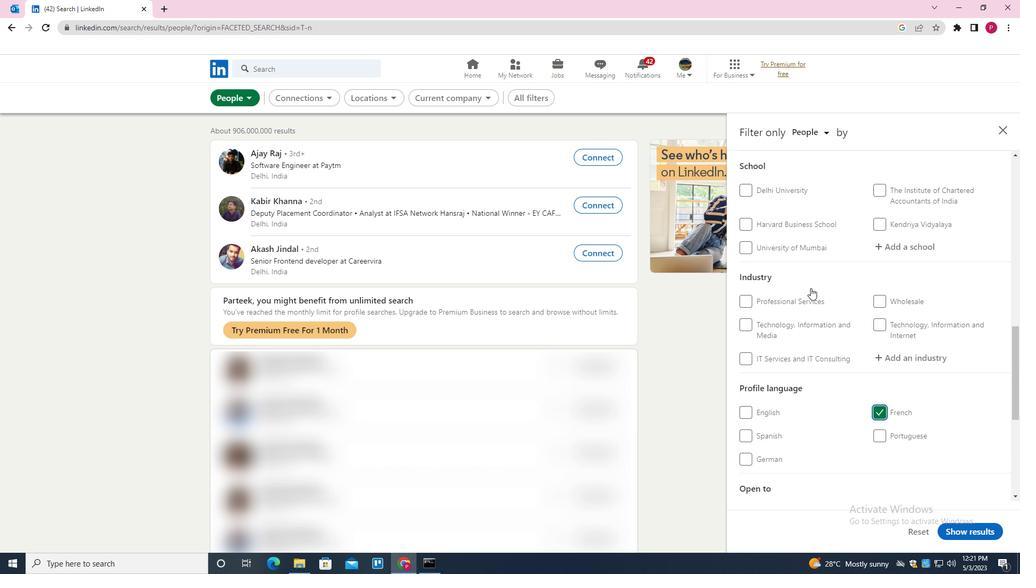 
Action: Mouse moved to (902, 286)
Screenshot: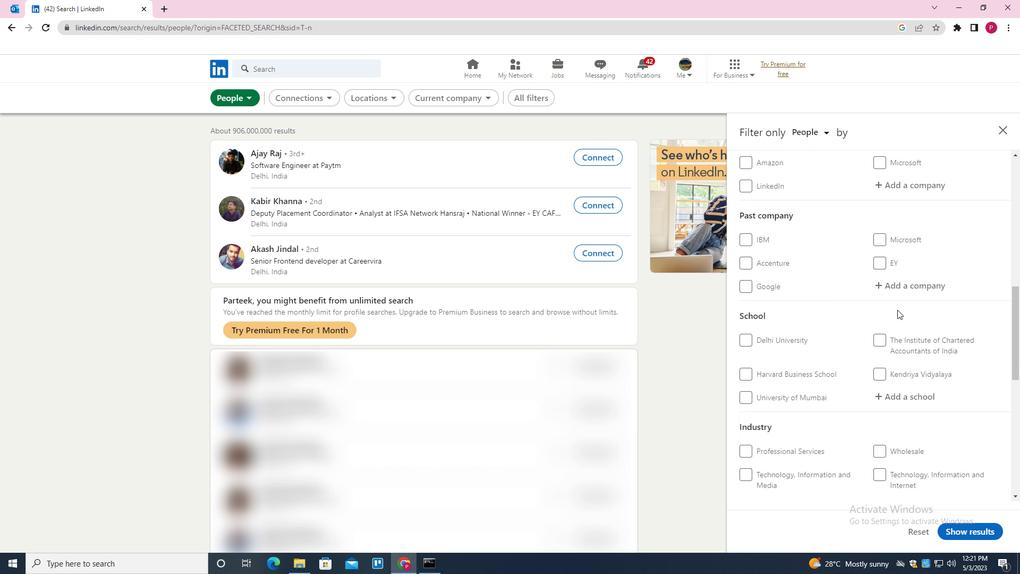 
Action: Mouse scrolled (902, 287) with delta (0, 0)
Screenshot: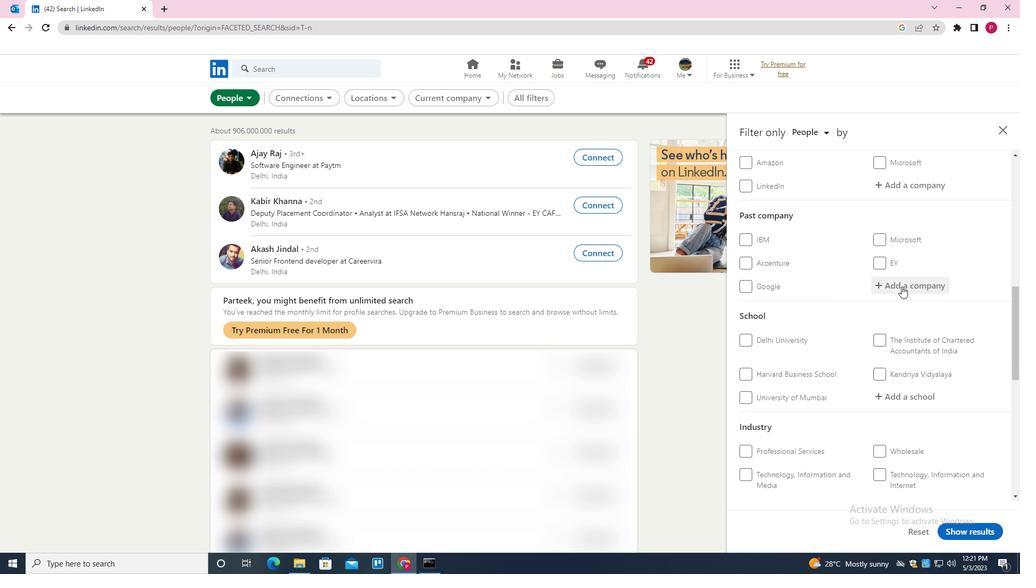 
Action: Mouse moved to (907, 236)
Screenshot: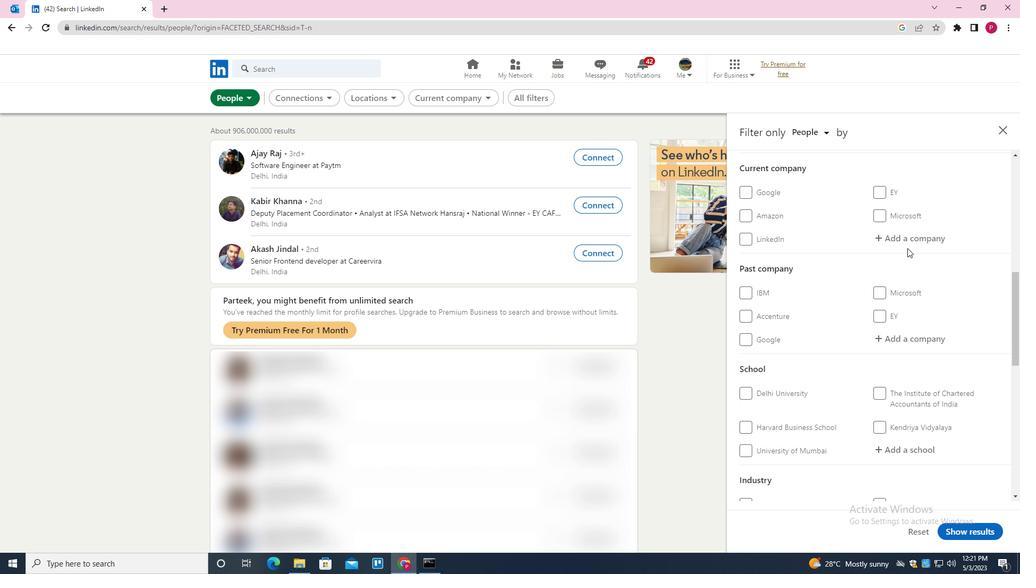 
Action: Mouse pressed left at (907, 236)
Screenshot: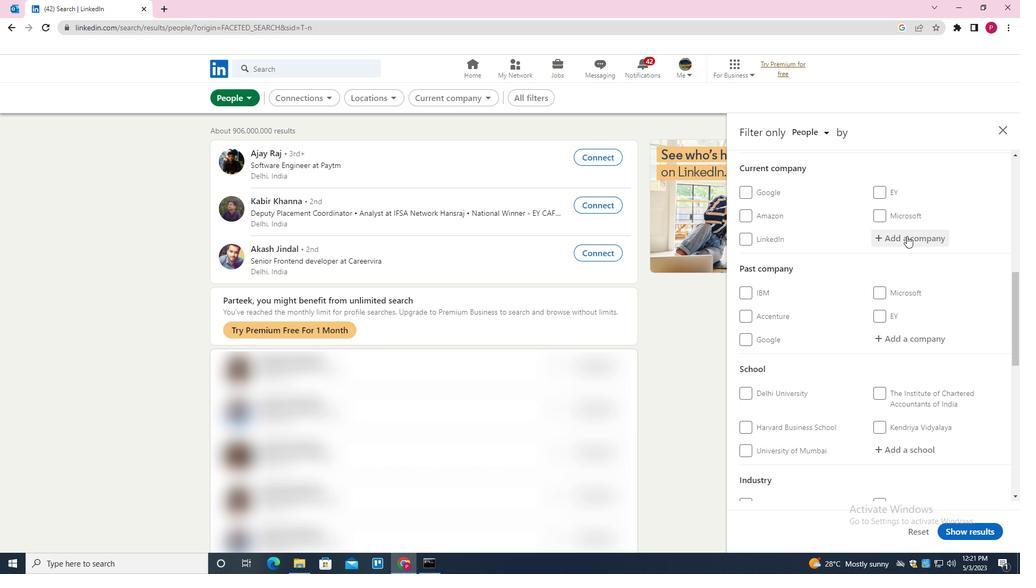 
Action: Key pressed <Key.shift>ITI<Key.space>AND<Key.space><Key.shift>DIPLOMA<Key.space><Key.shift>JOBS<Key.down><Key.down><Key.enter>
Screenshot: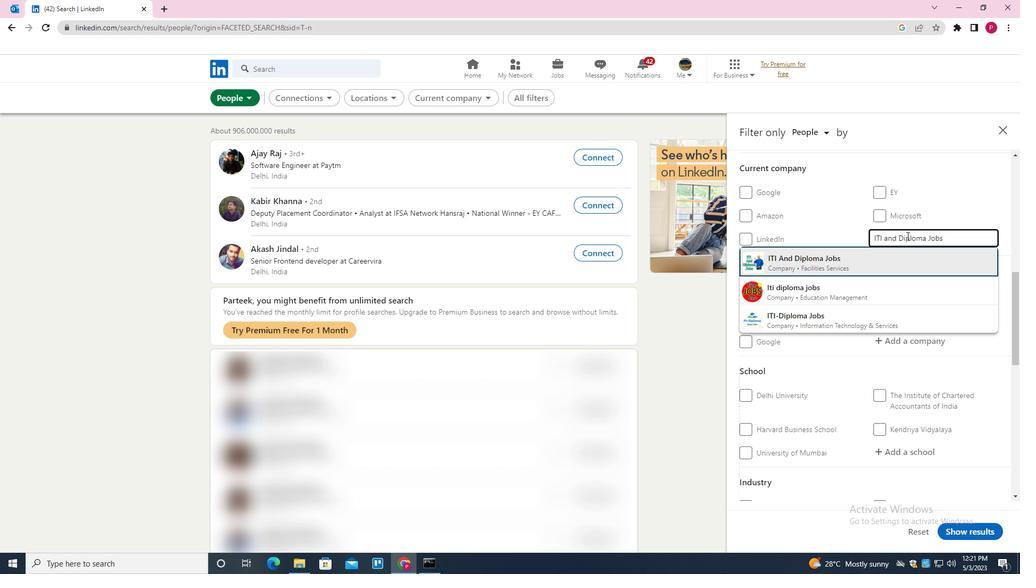 
Action: Mouse moved to (890, 245)
Screenshot: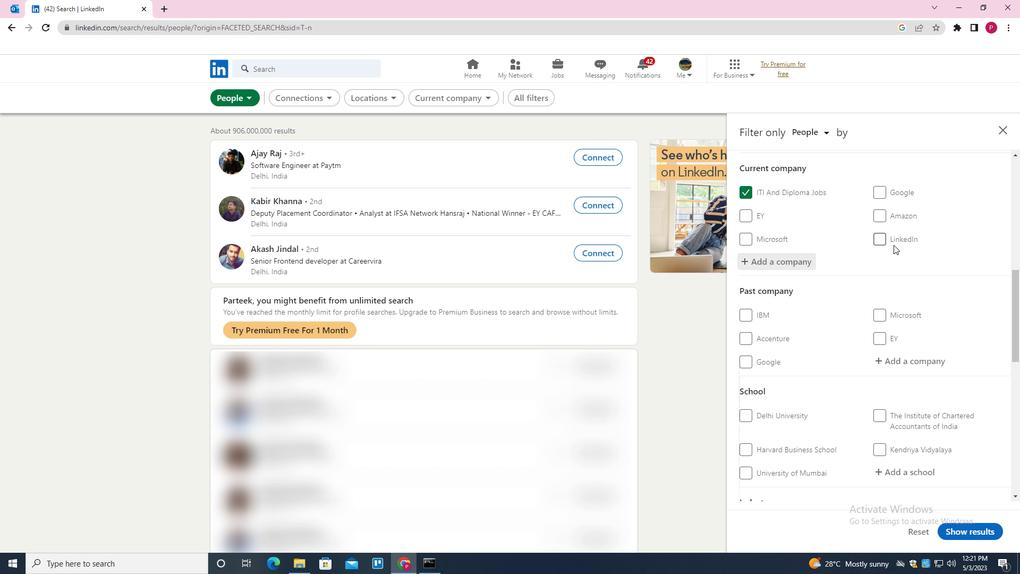 
Action: Mouse scrolled (890, 245) with delta (0, 0)
Screenshot: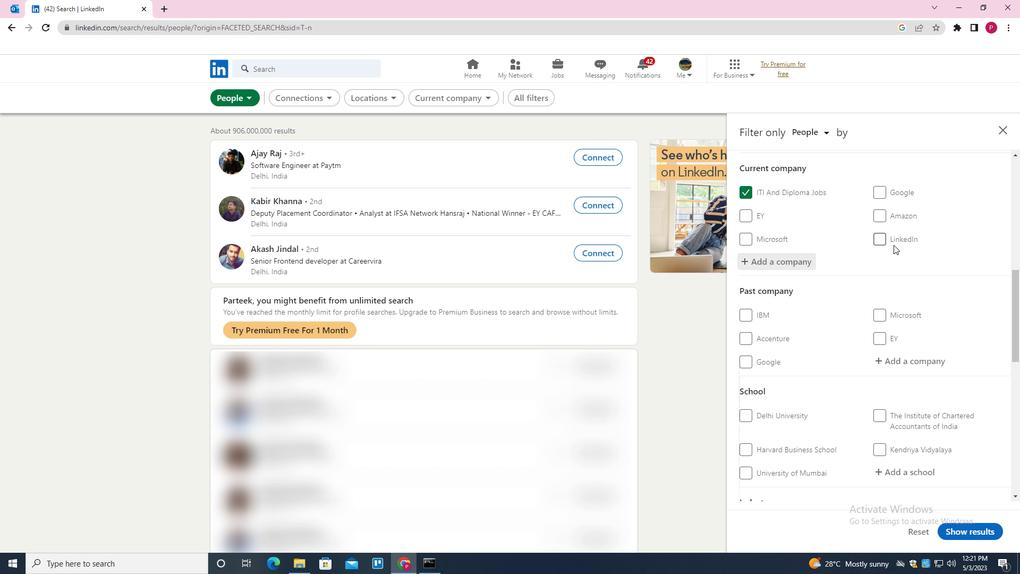 
Action: Mouse moved to (889, 246)
Screenshot: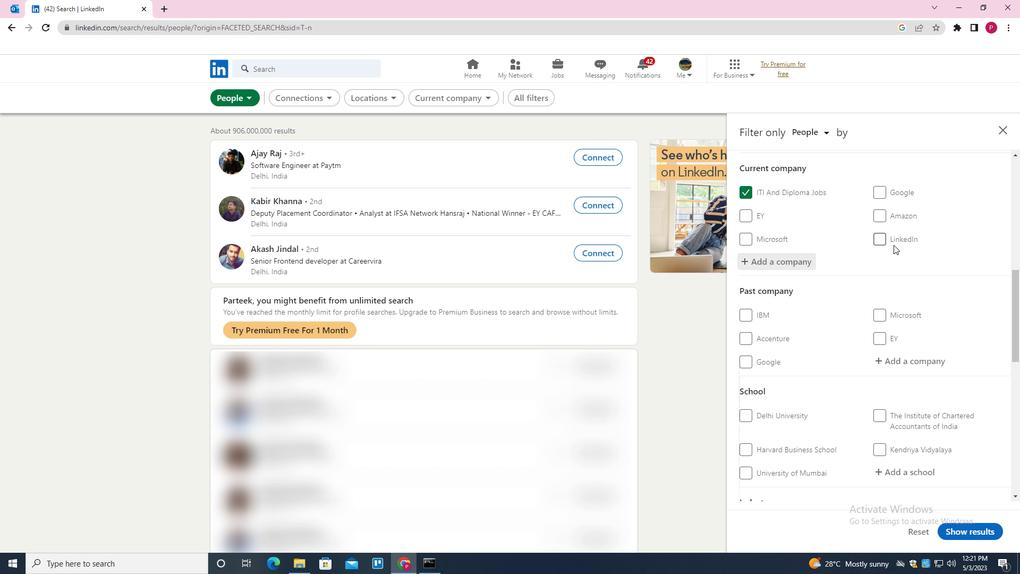 
Action: Mouse scrolled (889, 246) with delta (0, 0)
Screenshot: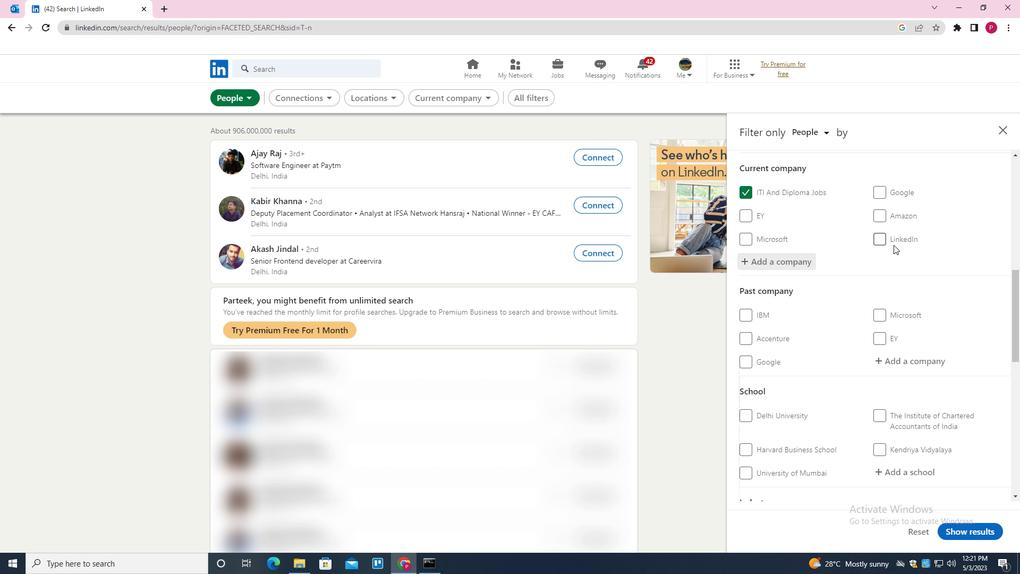 
Action: Mouse moved to (887, 247)
Screenshot: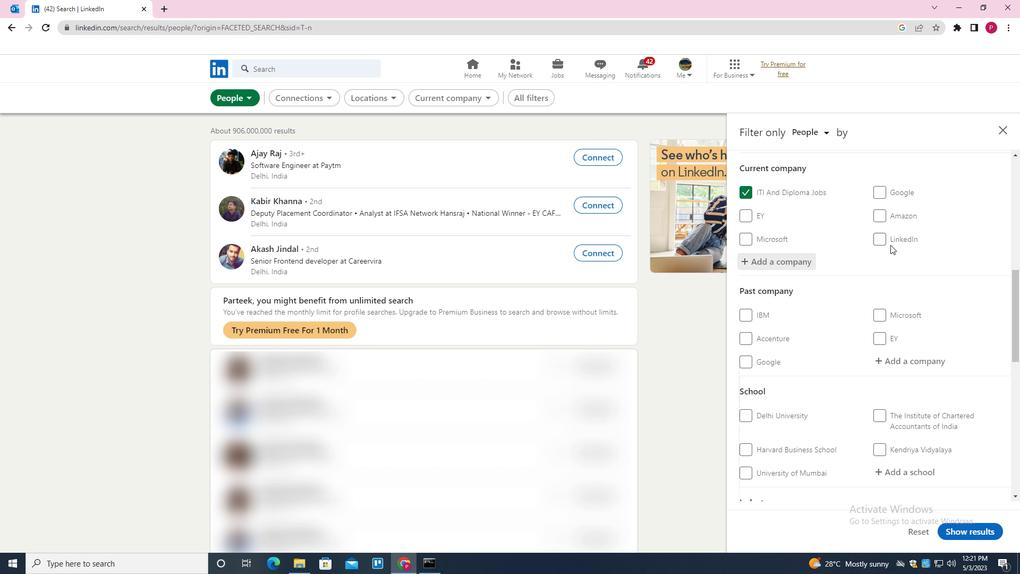
Action: Mouse scrolled (887, 247) with delta (0, 0)
Screenshot: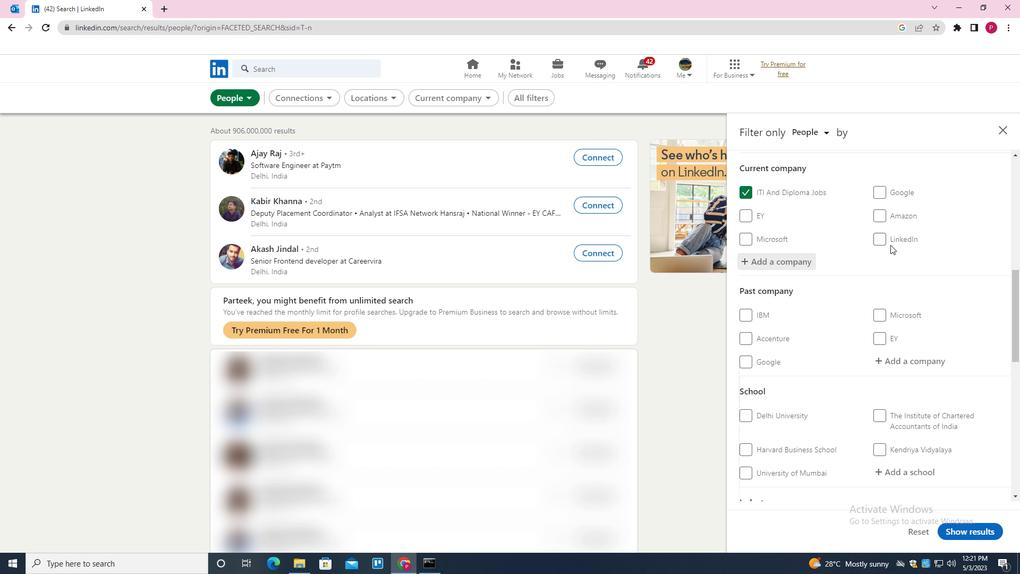 
Action: Mouse moved to (885, 248)
Screenshot: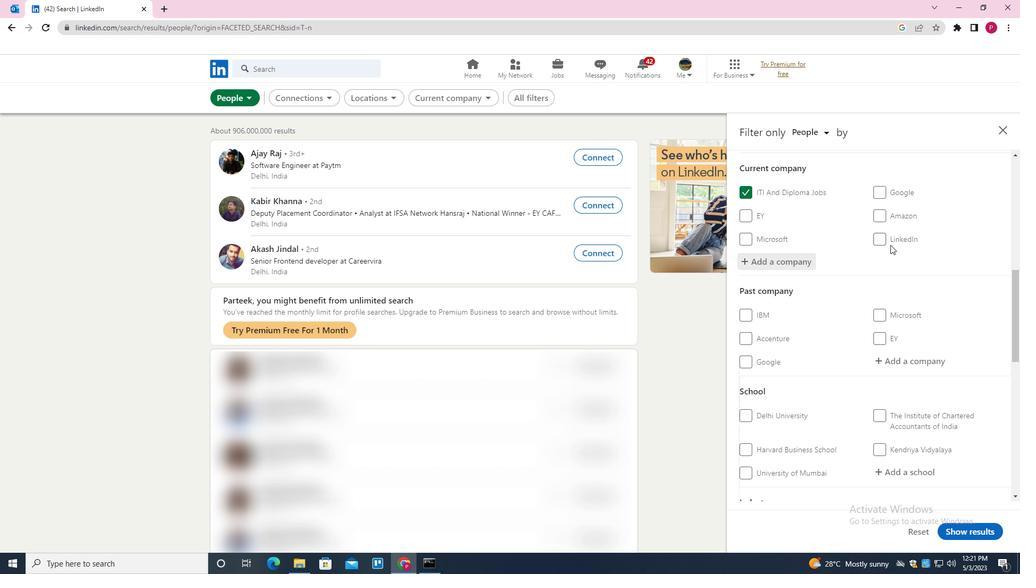 
Action: Mouse scrolled (885, 248) with delta (0, 0)
Screenshot: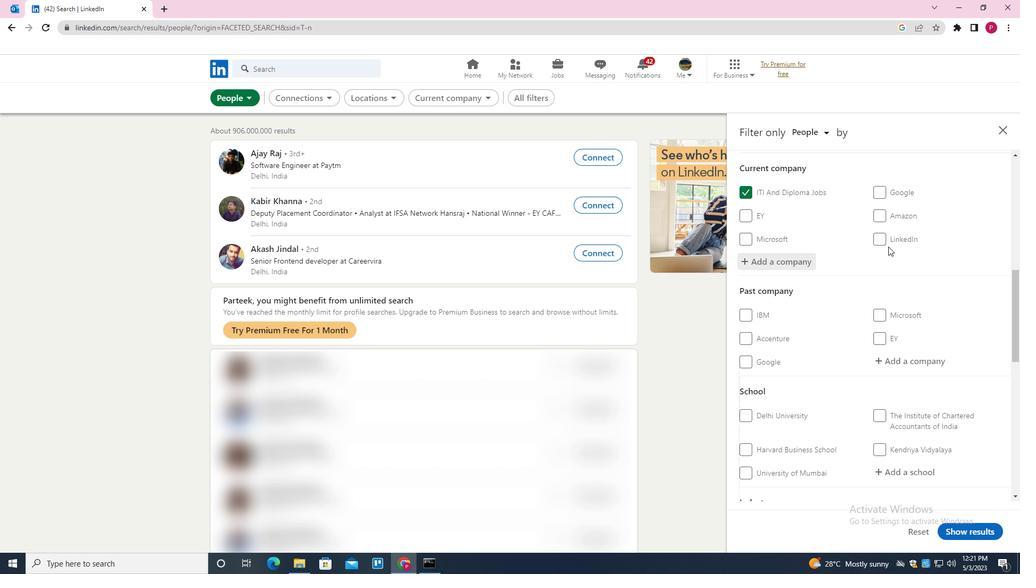 
Action: Mouse moved to (889, 261)
Screenshot: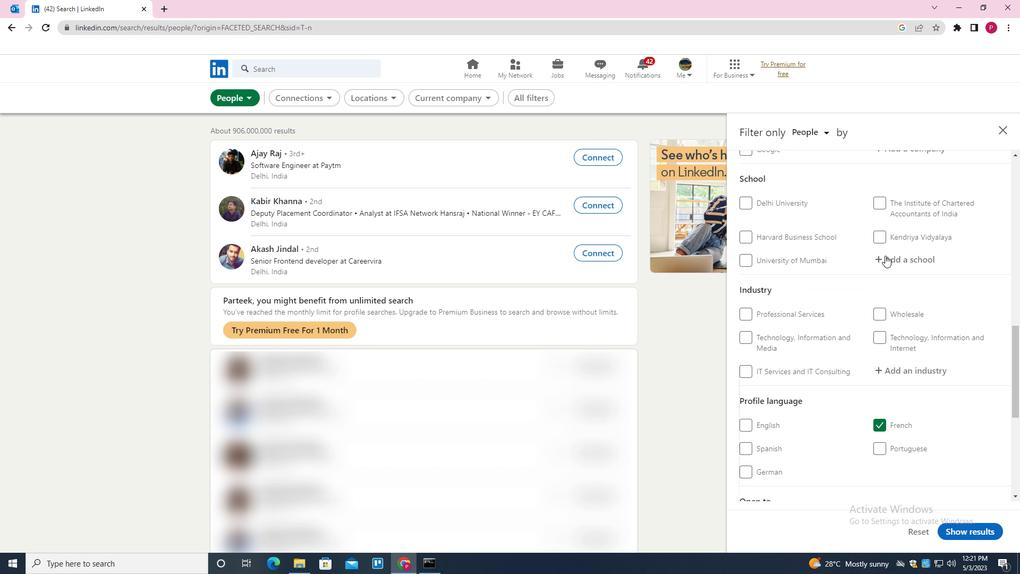 
Action: Mouse pressed left at (889, 261)
Screenshot: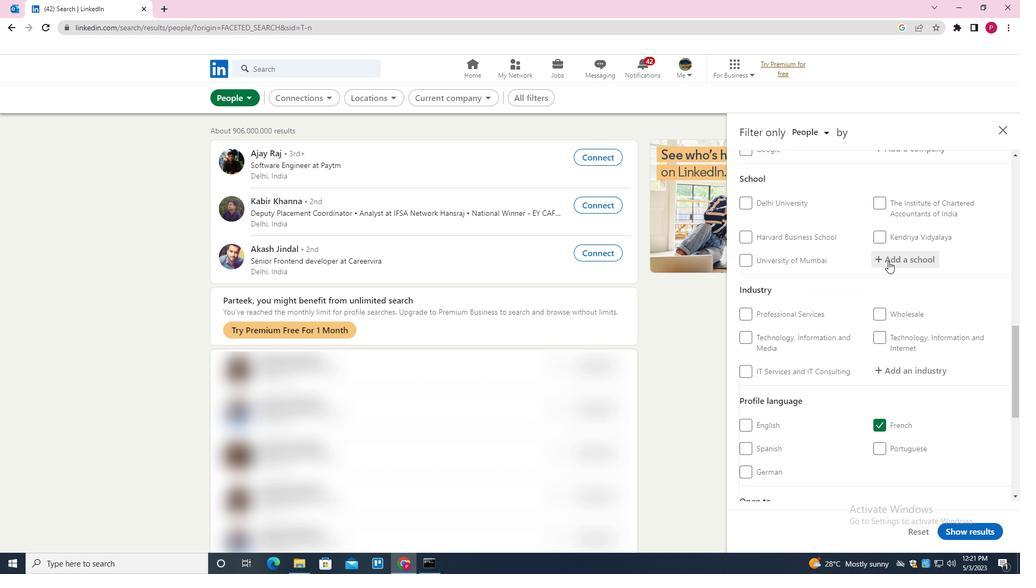 
Action: Key pressed <Key.shift><Key.shift><Key.shift><Key.shift>BUNDELKHAND<Key.space><Key.shift>UNIVERSITY<Key.down><Key.enter>
Screenshot: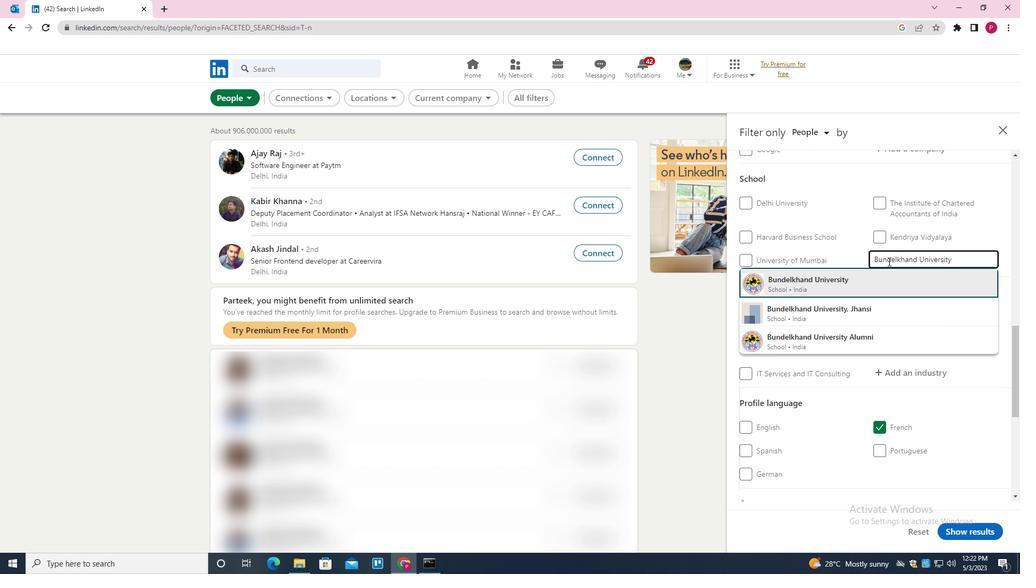 
Action: Mouse moved to (889, 262)
Screenshot: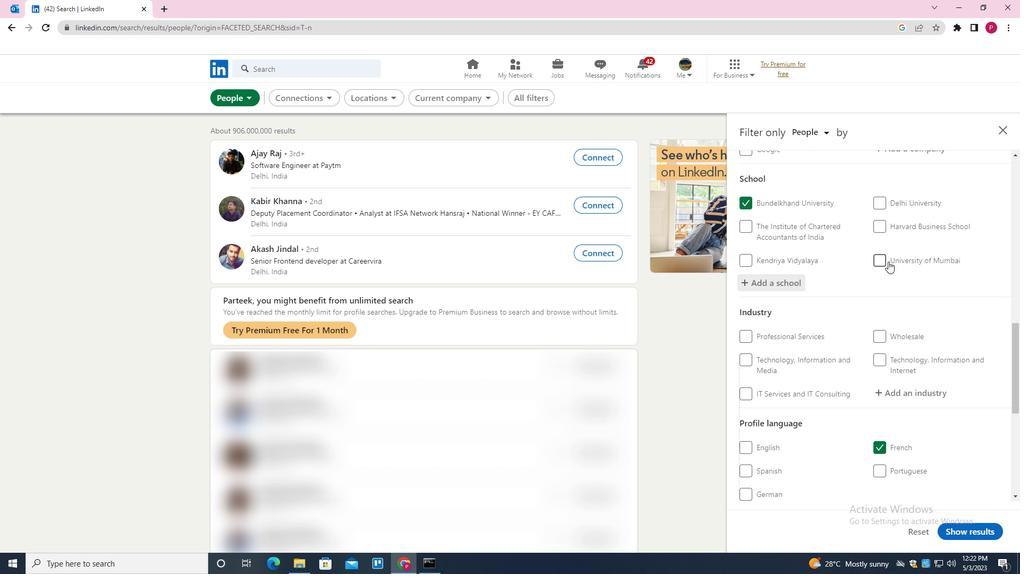
Action: Mouse scrolled (889, 261) with delta (0, 0)
Screenshot: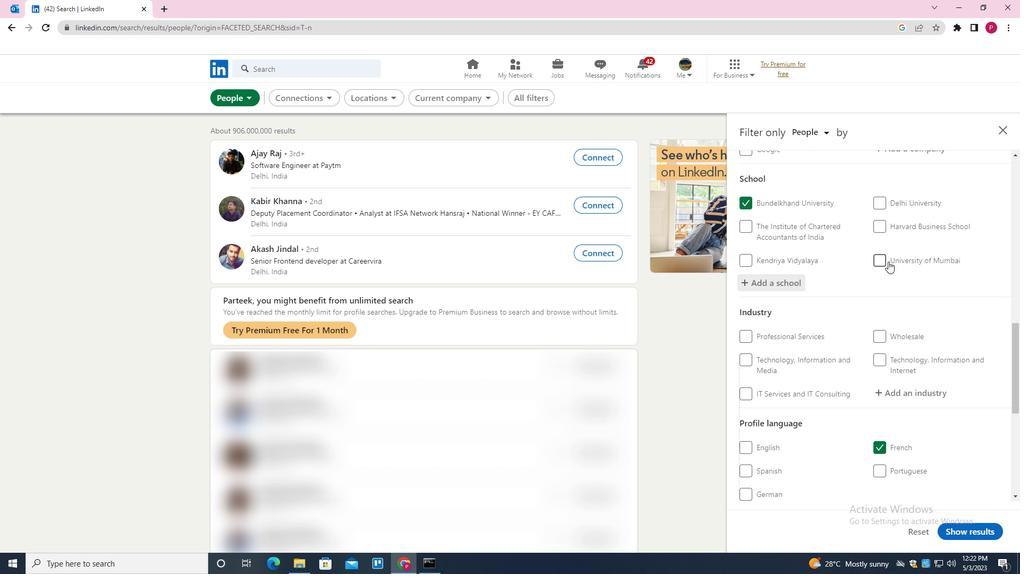 
Action: Mouse moved to (887, 263)
Screenshot: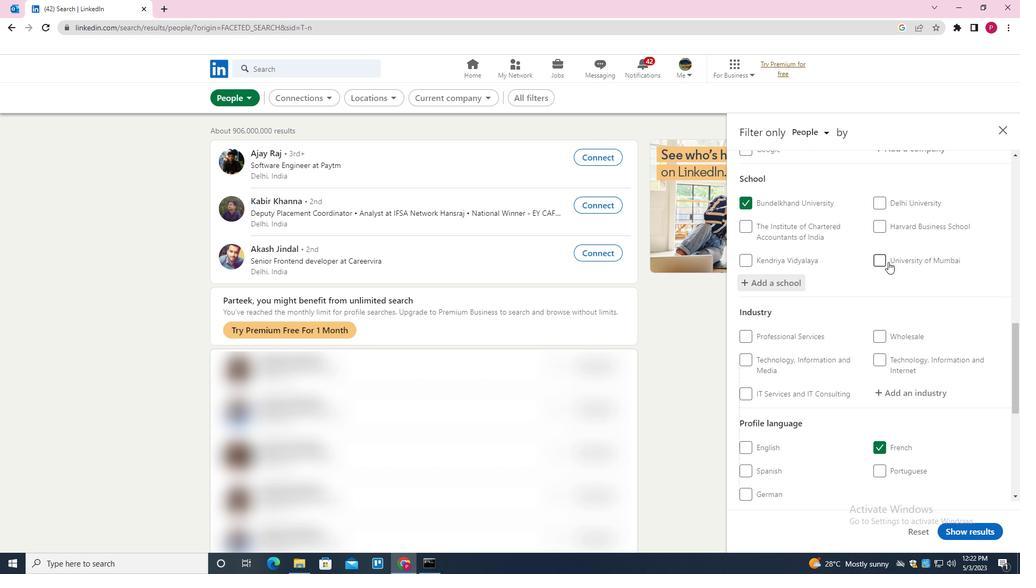
Action: Mouse scrolled (887, 262) with delta (0, 0)
Screenshot: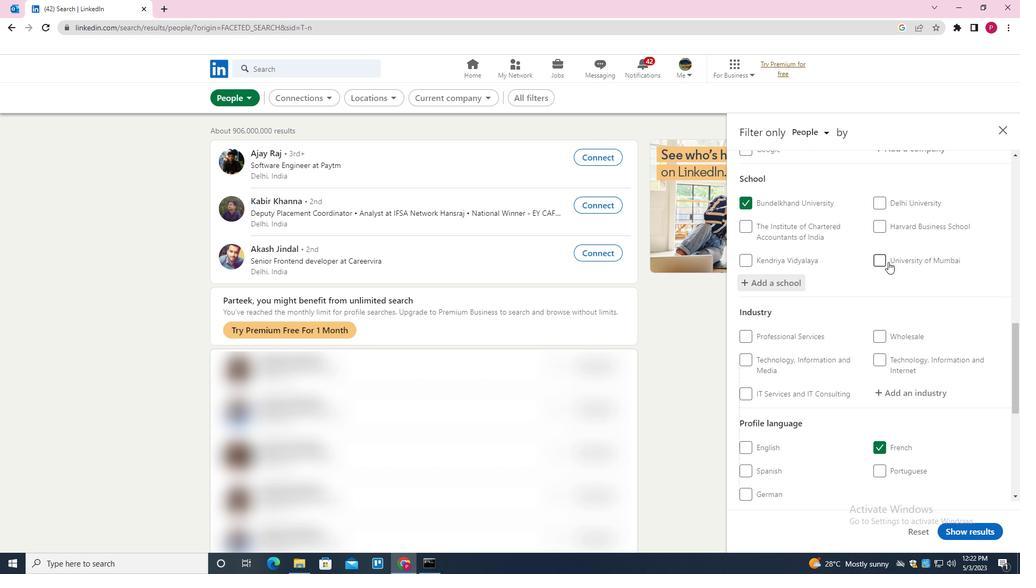 
Action: Mouse moved to (885, 265)
Screenshot: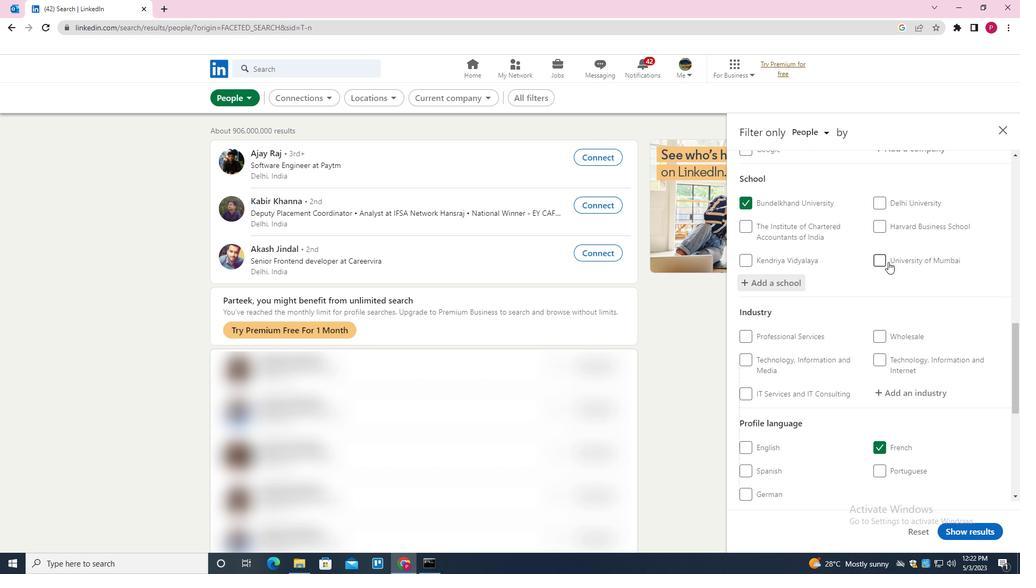 
Action: Mouse scrolled (885, 264) with delta (0, 0)
Screenshot: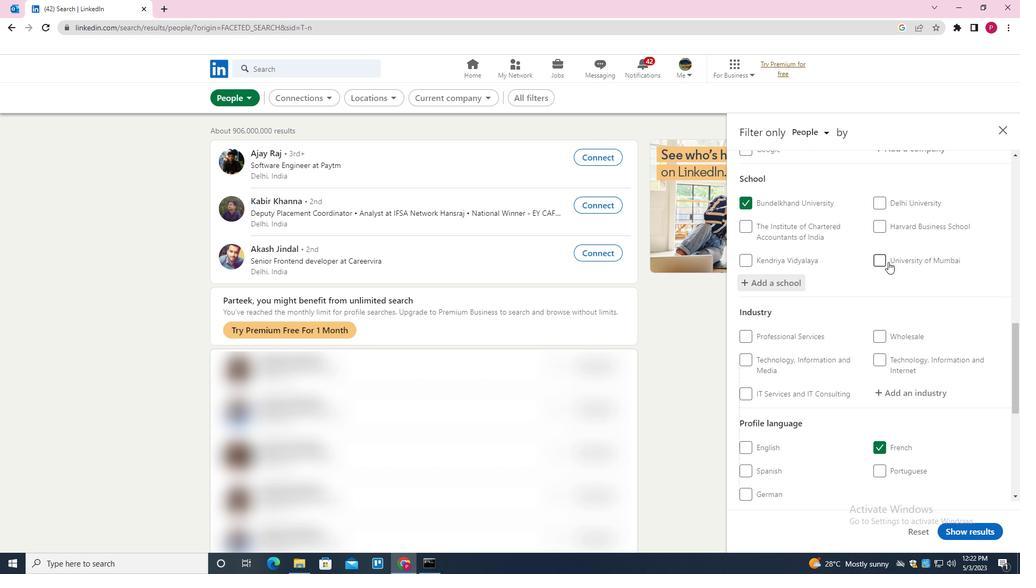 
Action: Mouse moved to (912, 232)
Screenshot: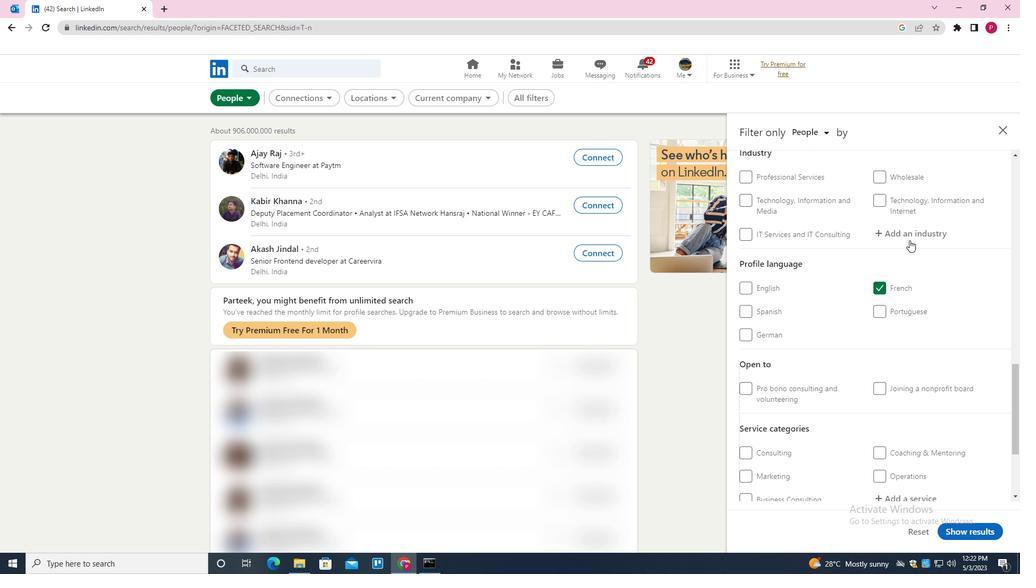 
Action: Mouse pressed left at (912, 232)
Screenshot: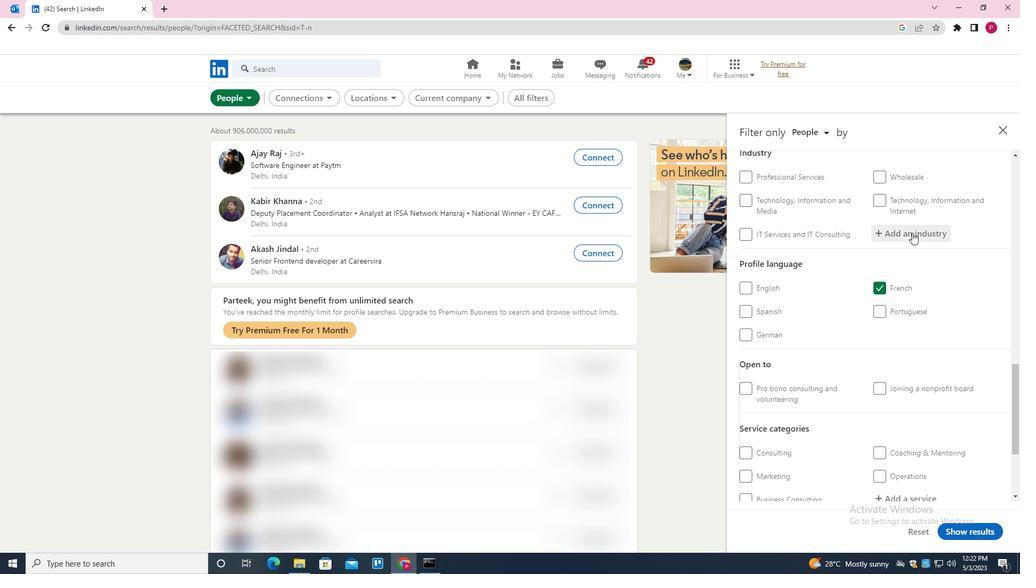 
Action: Key pressed <Key.shift><Key.shift><Key.shift><Key.shift><Key.shift><Key.shift><Key.shift><Key.shift><Key.shift>PUBLIC<Key.space><Key.shift>POLICY<Key.space><Key.shift>OFFICES<Key.down><Key.enter>
Screenshot: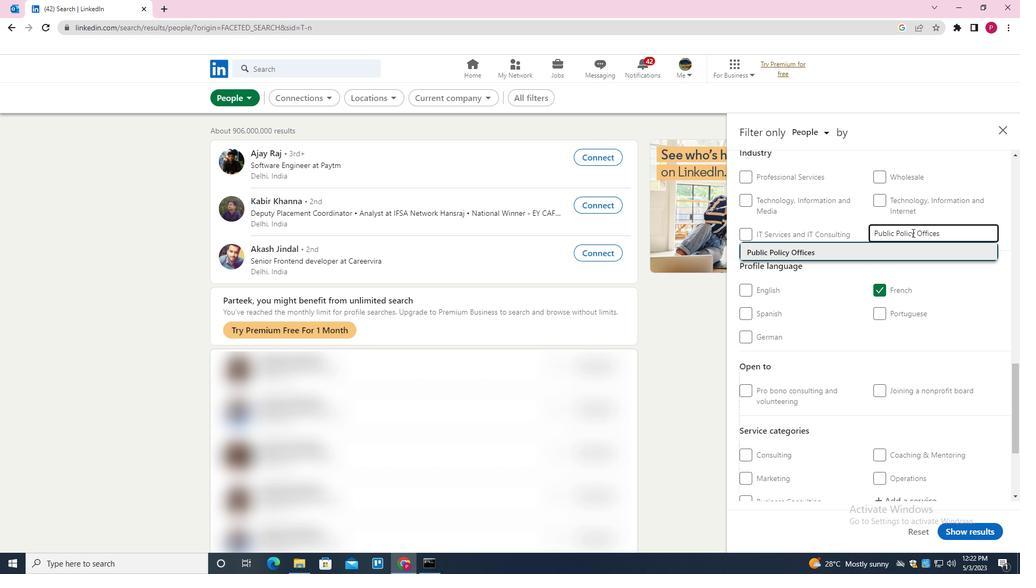 
Action: Mouse moved to (906, 241)
Screenshot: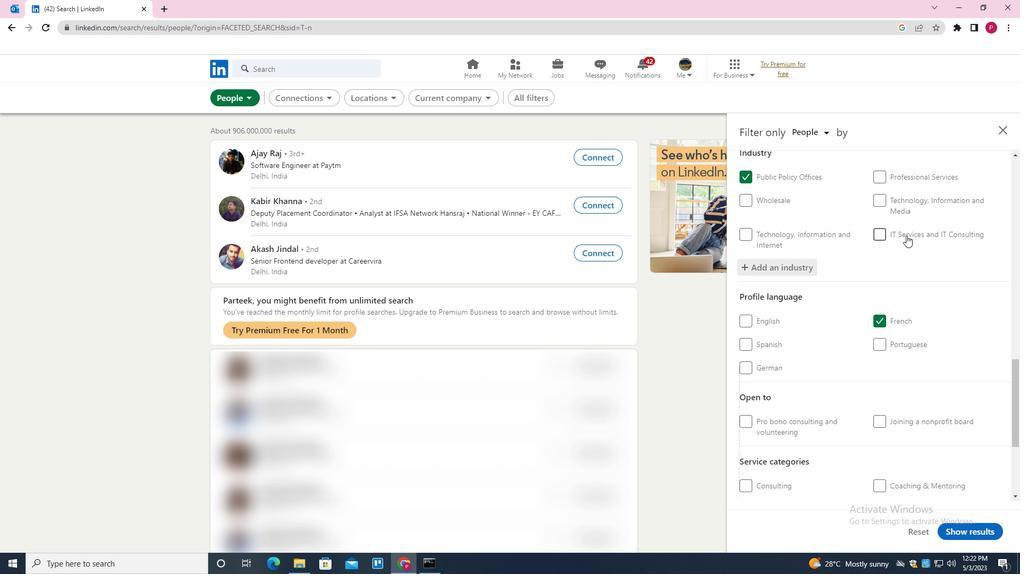 
Action: Mouse scrolled (906, 240) with delta (0, 0)
Screenshot: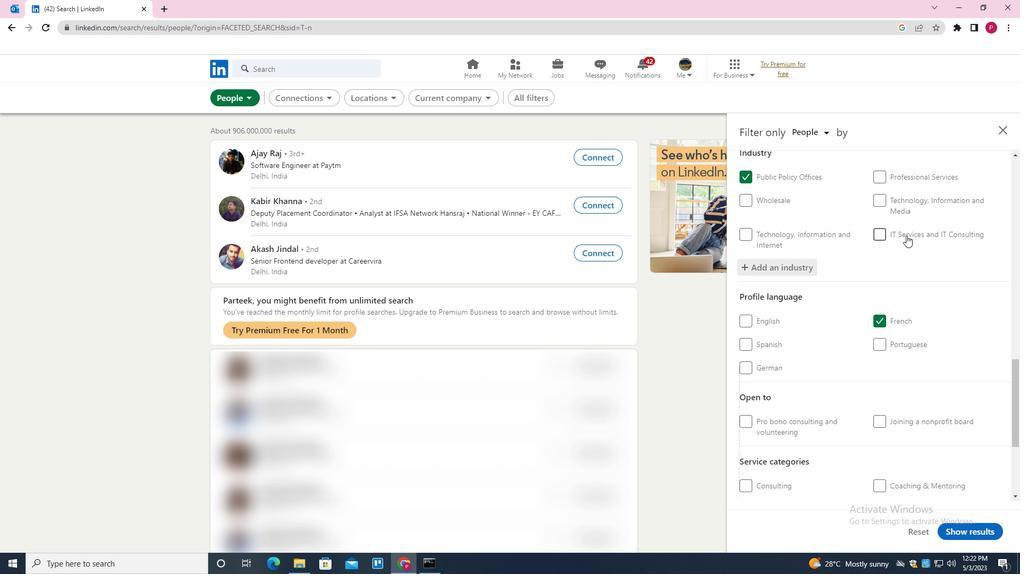 
Action: Mouse moved to (906, 242)
Screenshot: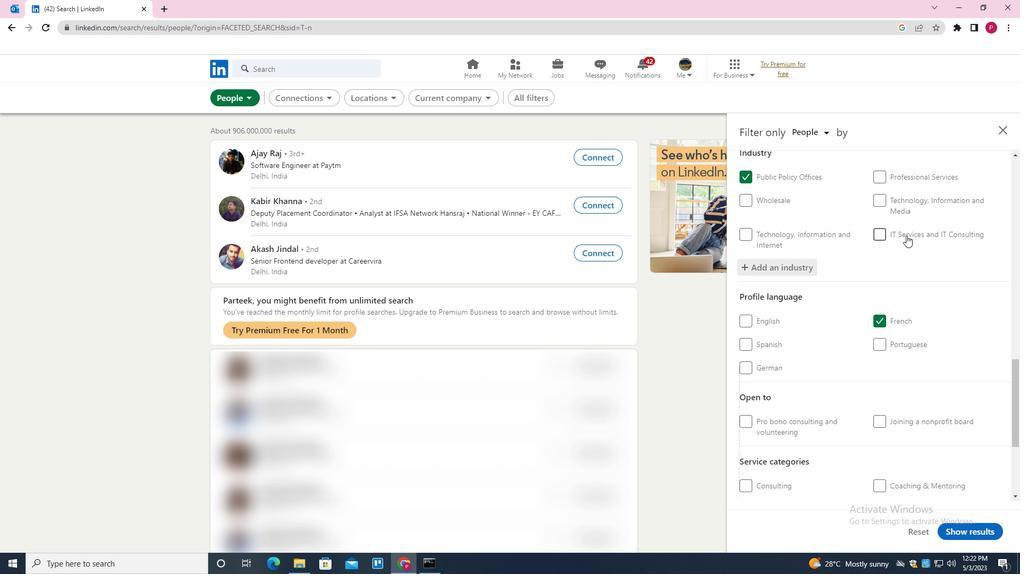 
Action: Mouse scrolled (906, 241) with delta (0, 0)
Screenshot: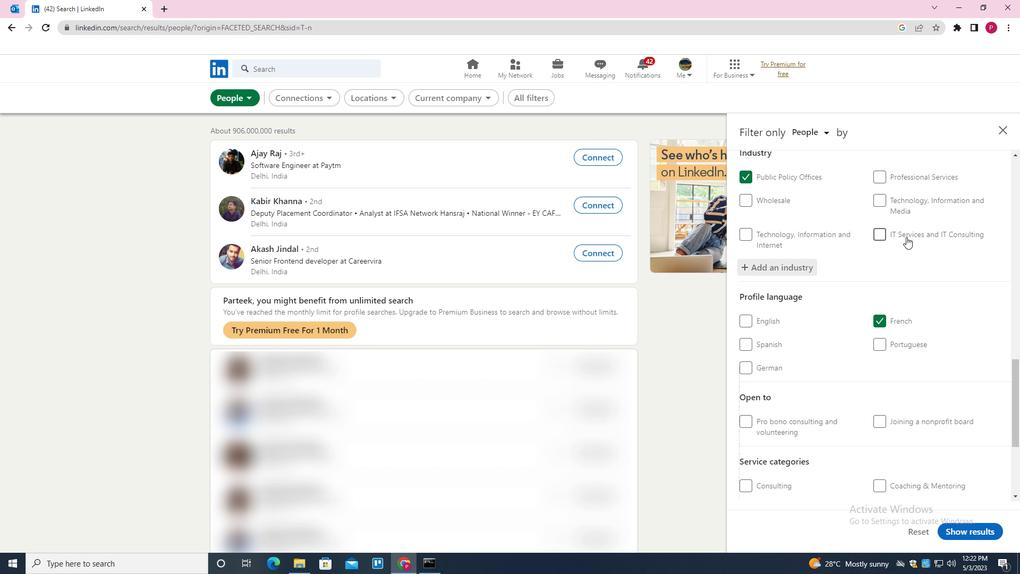 
Action: Mouse scrolled (906, 241) with delta (0, 0)
Screenshot: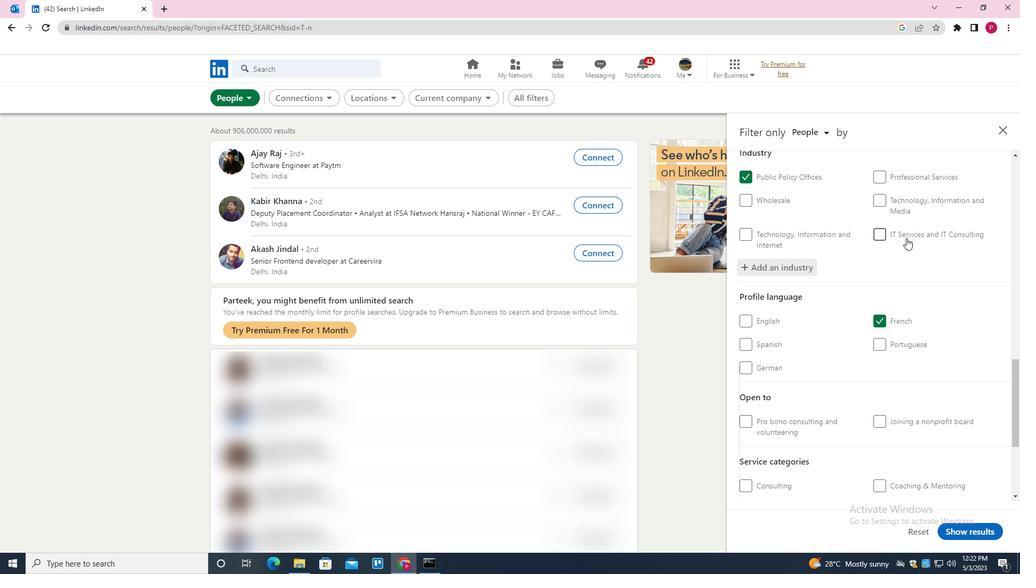 
Action: Mouse moved to (906, 244)
Screenshot: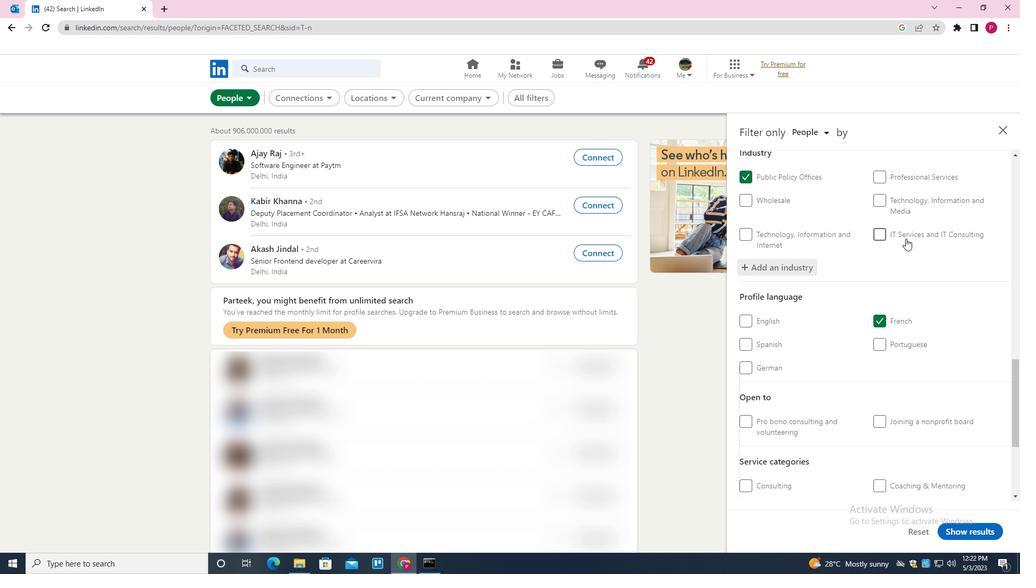 
Action: Mouse scrolled (906, 244) with delta (0, 0)
Screenshot: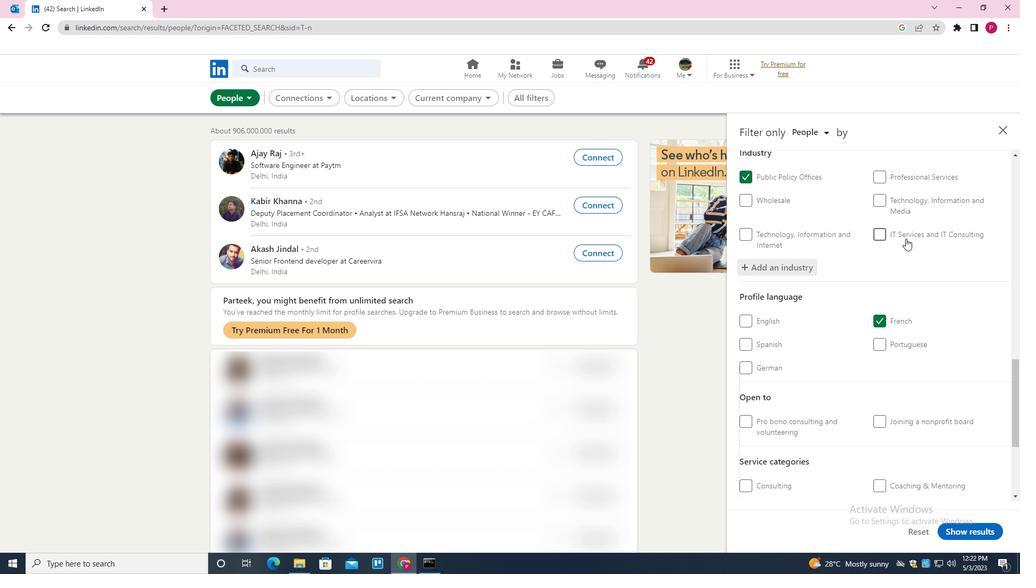 
Action: Mouse moved to (911, 346)
Screenshot: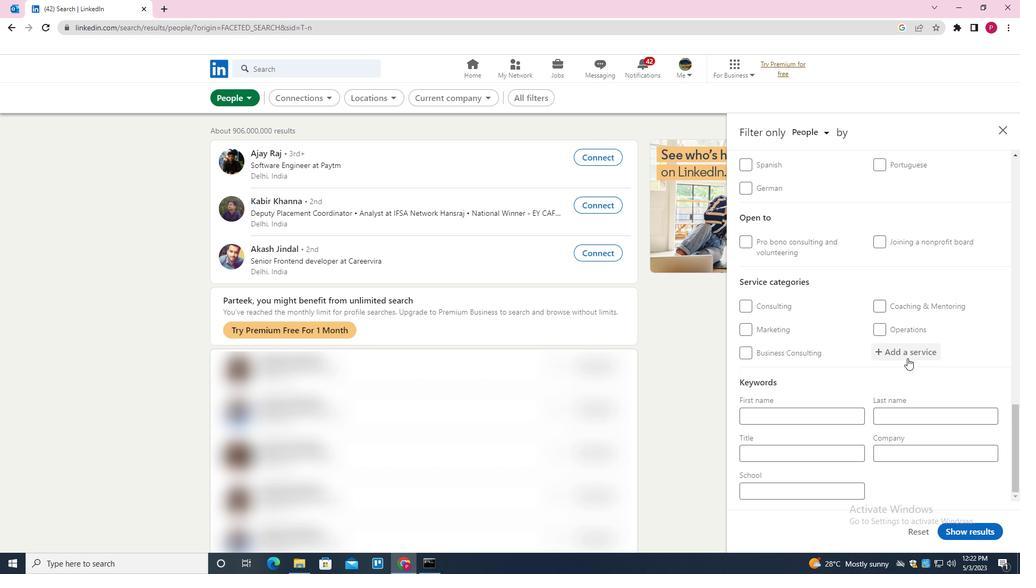 
Action: Mouse pressed left at (911, 346)
Screenshot: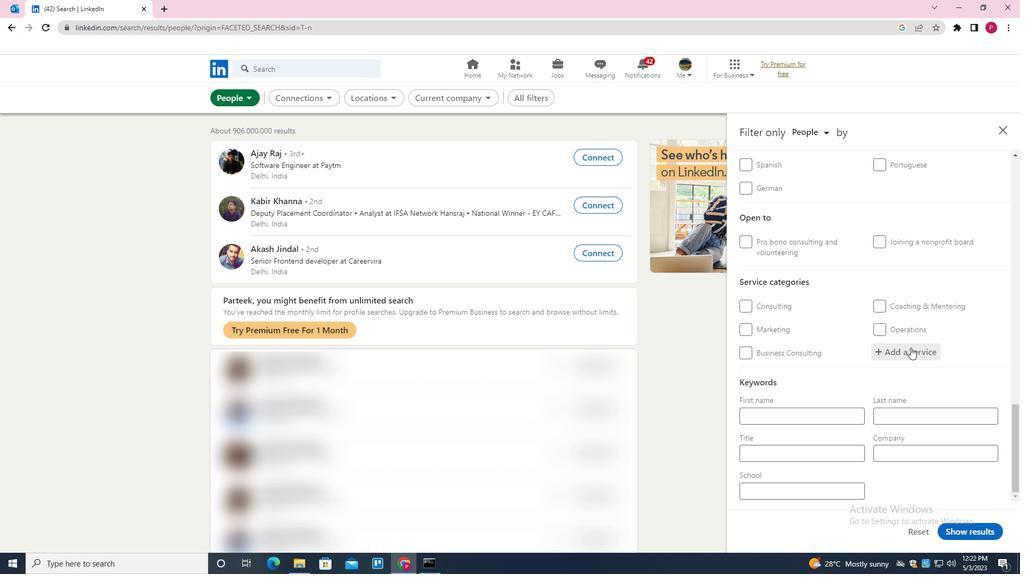 
Action: Key pressed <Key.shift><Key.shift><Key.shift><Key.shift>TRAINING<Key.down><Key.enter>
Screenshot: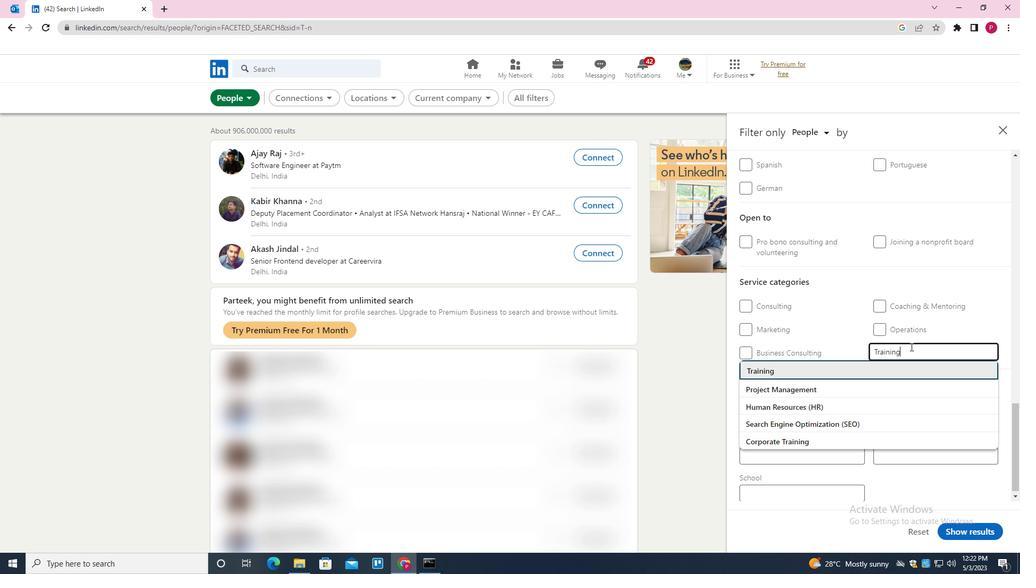 
Action: Mouse moved to (911, 346)
Screenshot: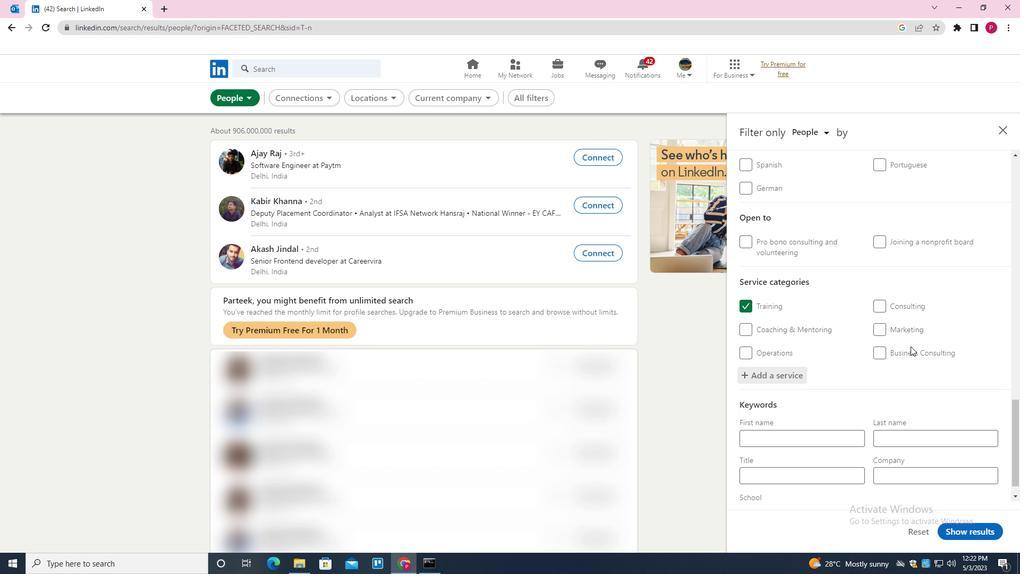 
Action: Mouse scrolled (911, 345) with delta (0, 0)
Screenshot: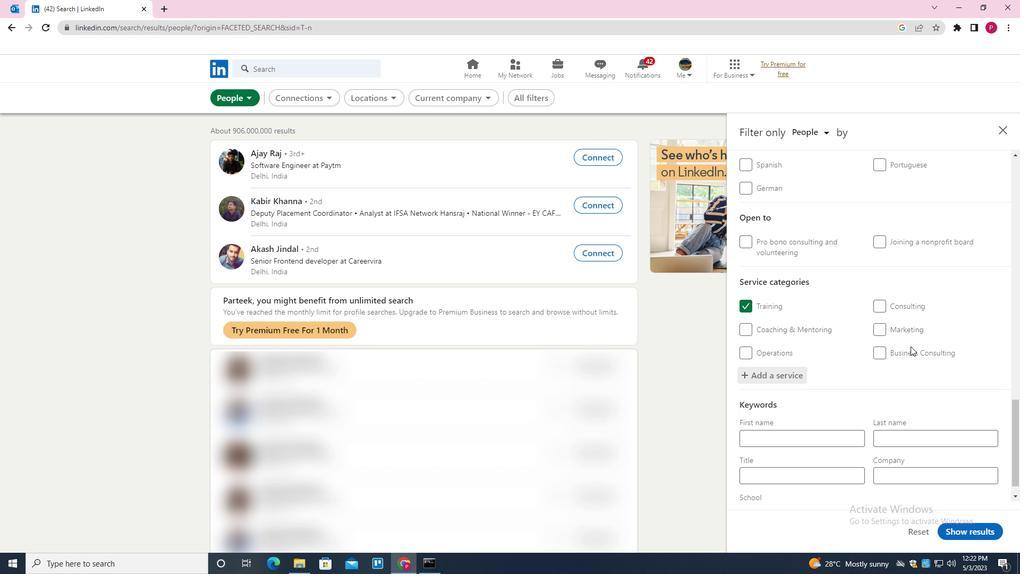
Action: Mouse scrolled (911, 345) with delta (0, 0)
Screenshot: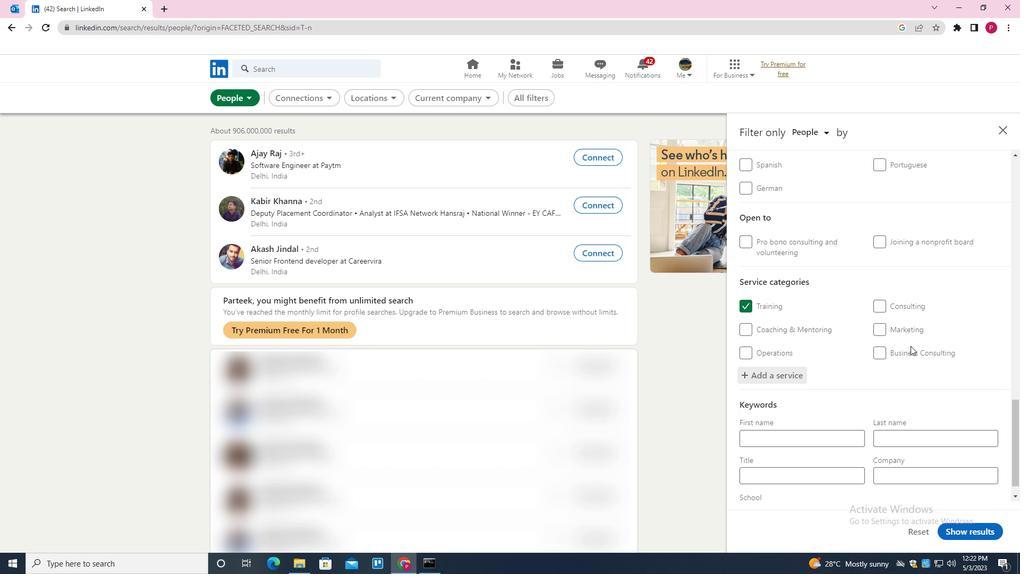 
Action: Mouse scrolled (911, 345) with delta (0, 0)
Screenshot: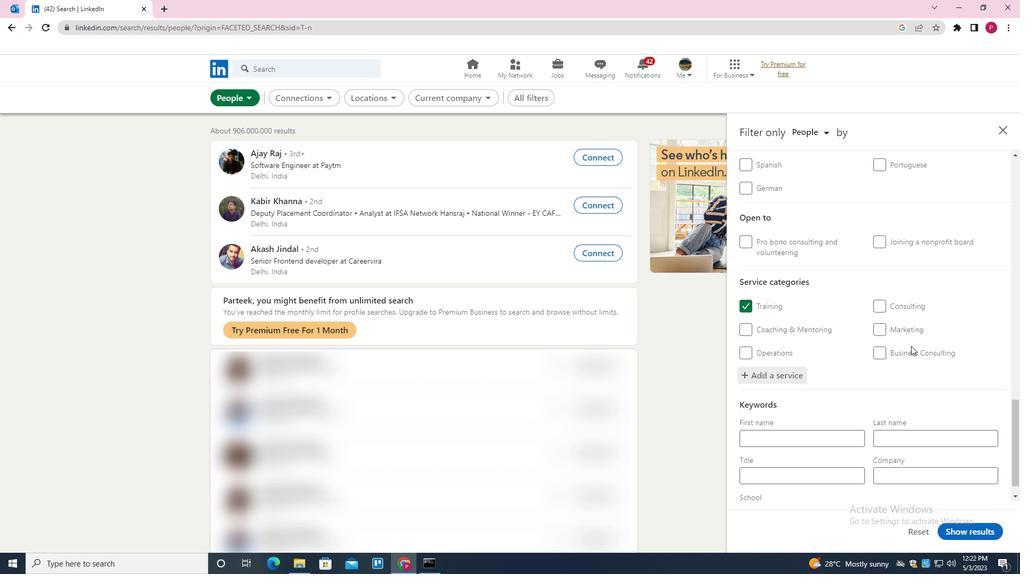 
Action: Mouse scrolled (911, 345) with delta (0, 0)
Screenshot: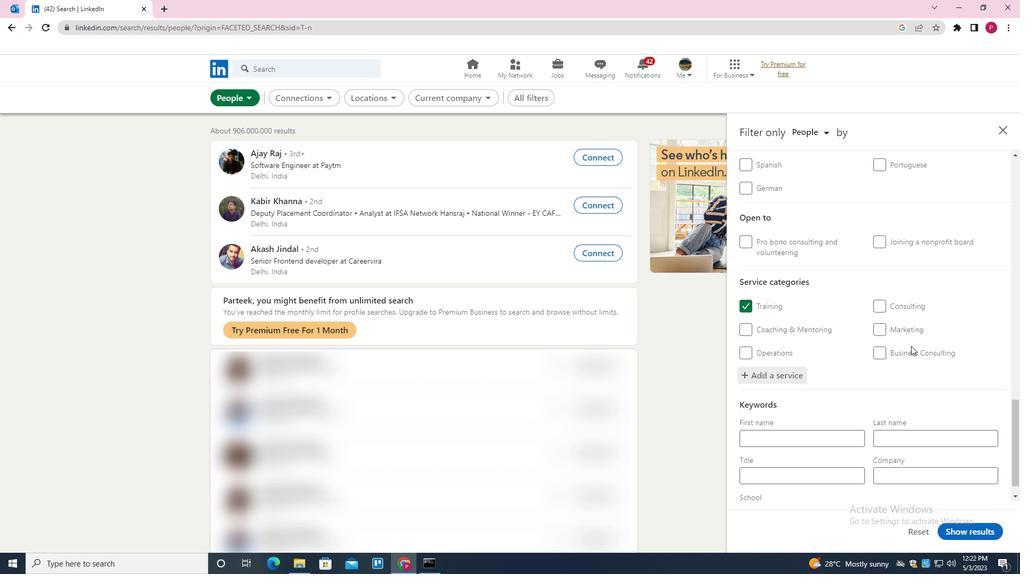 
Action: Mouse moved to (817, 455)
Screenshot: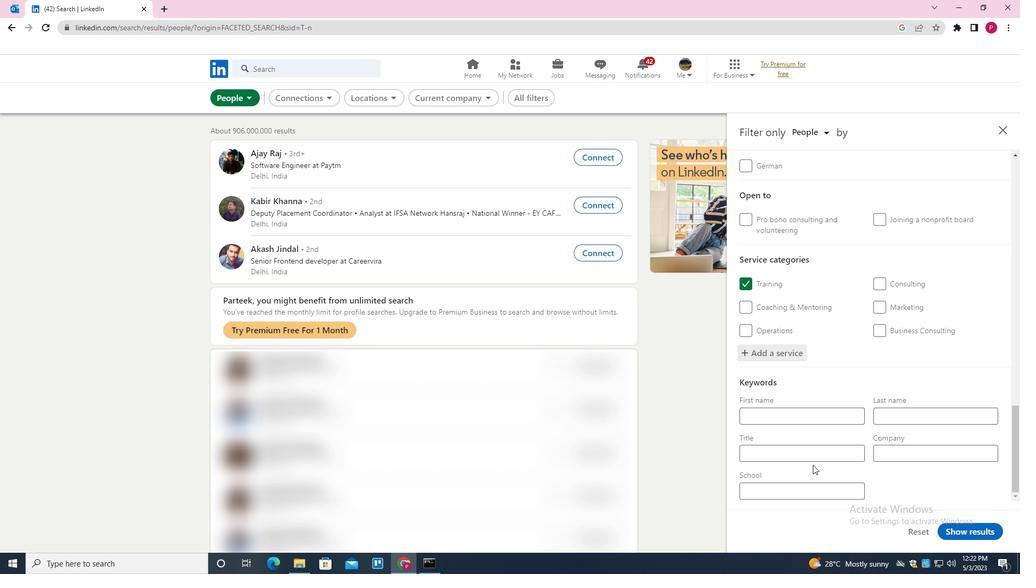 
Action: Mouse pressed left at (817, 455)
Screenshot: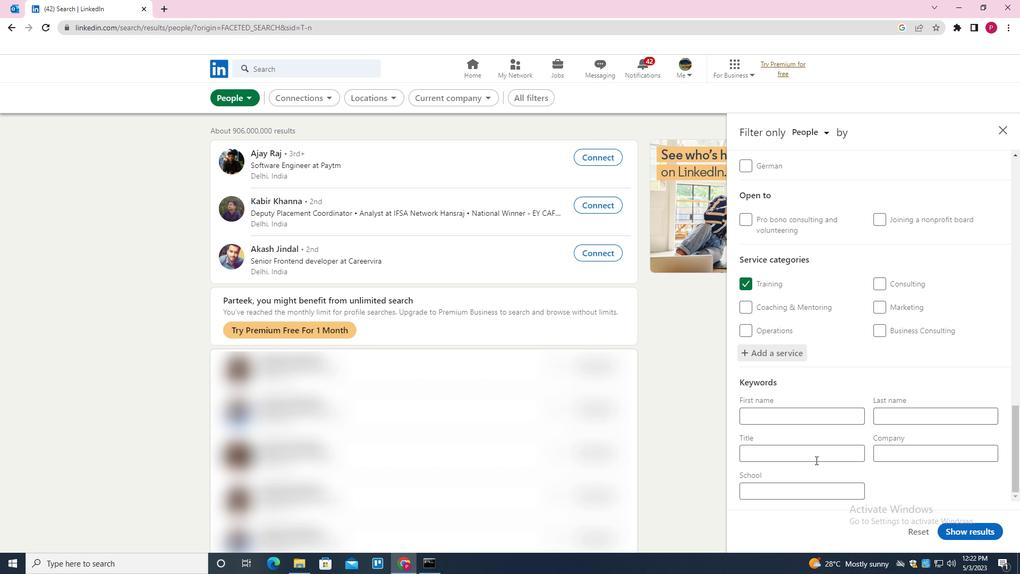 
Action: Key pressed <Key.shift><Key.shift>GUIDANCE<Key.space><Key.shift>COUNSELOR
Screenshot: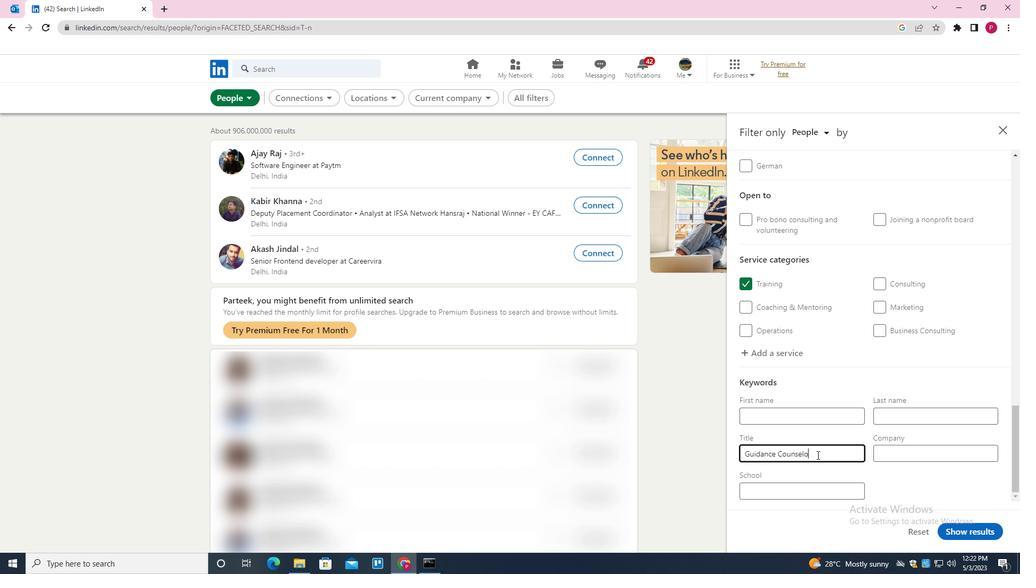 
Action: Mouse moved to (990, 532)
Screenshot: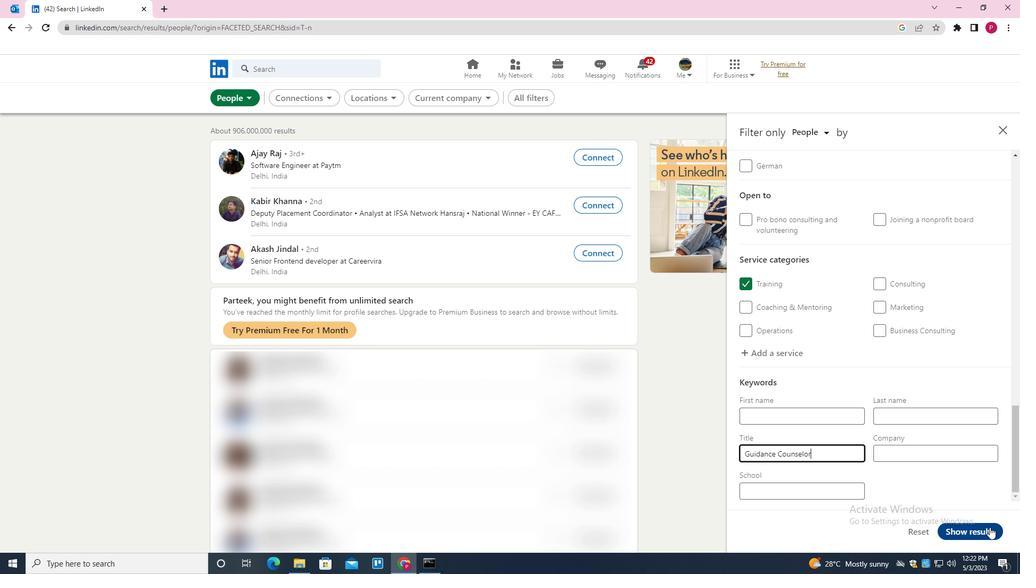 
Action: Mouse pressed left at (990, 532)
Screenshot: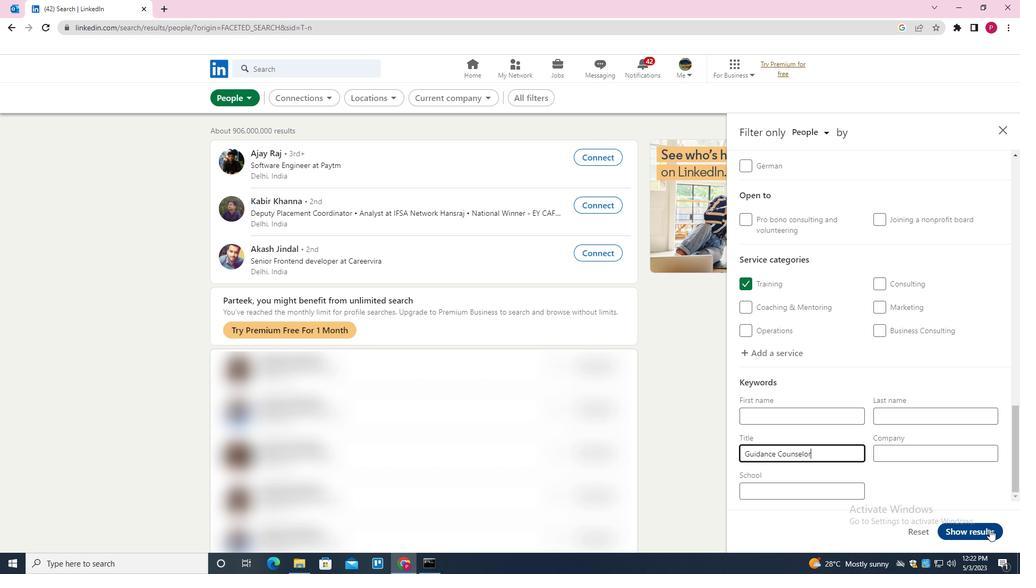 
Action: Mouse moved to (433, 165)
Screenshot: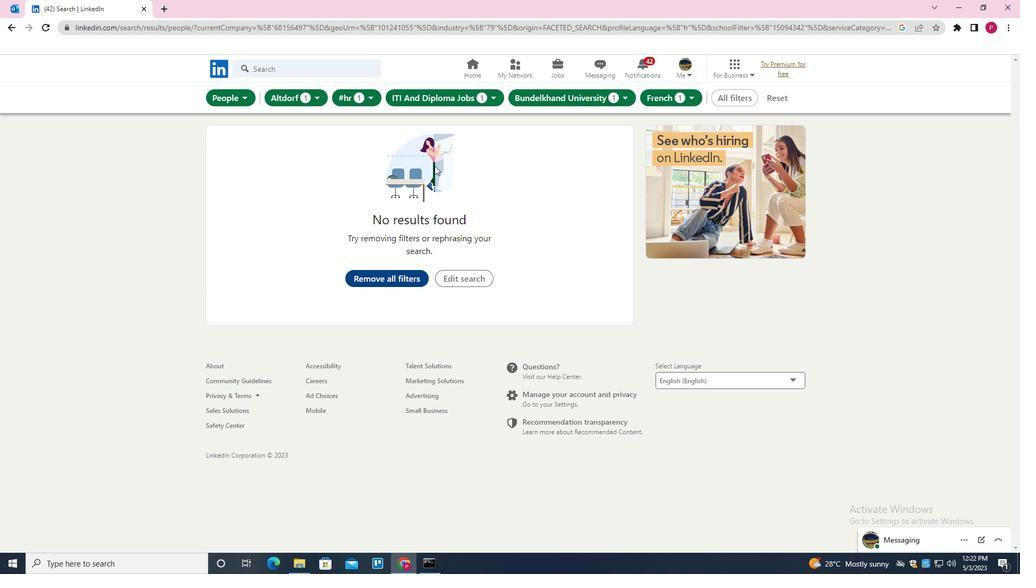 
